 Task: Create new contact,   with mail id: 'Mia.Taylor@Tutanota.com', first name: 'Mia', Last name: 'Taylor', Job Title: Software Engineer, Phone number (202) 555-8901. Change life cycle stage to  'Lead' and lead status to 'New'. Add new company to the associated contact: www.refex.co.in
 and type: Prospect. Logged in from softage.1@softage.net
Action: Mouse moved to (73, 56)
Screenshot: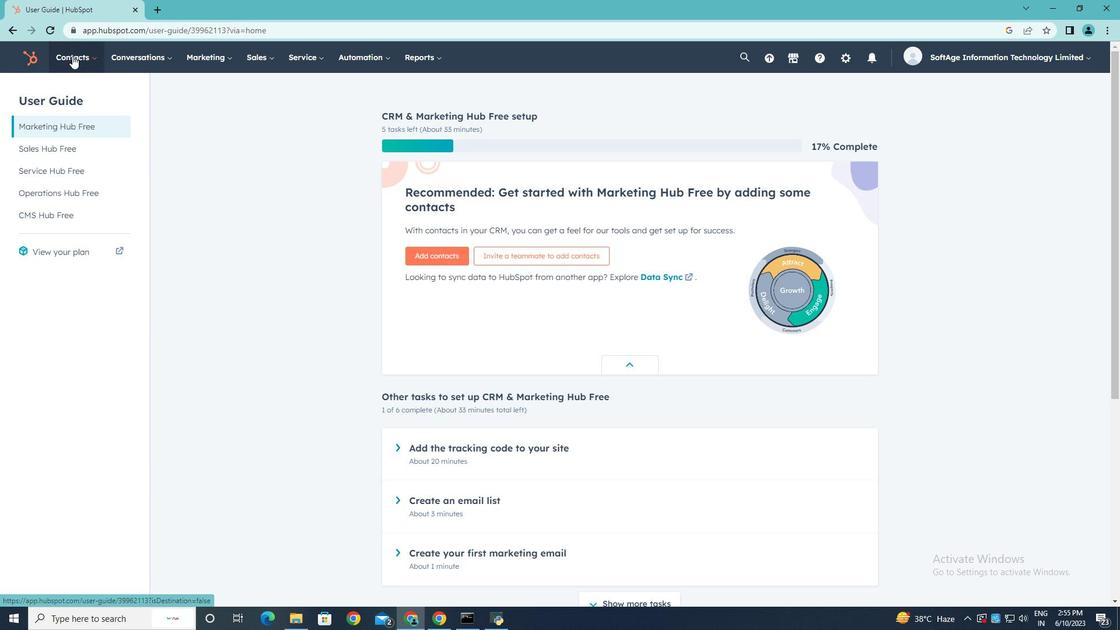 
Action: Mouse pressed left at (73, 56)
Screenshot: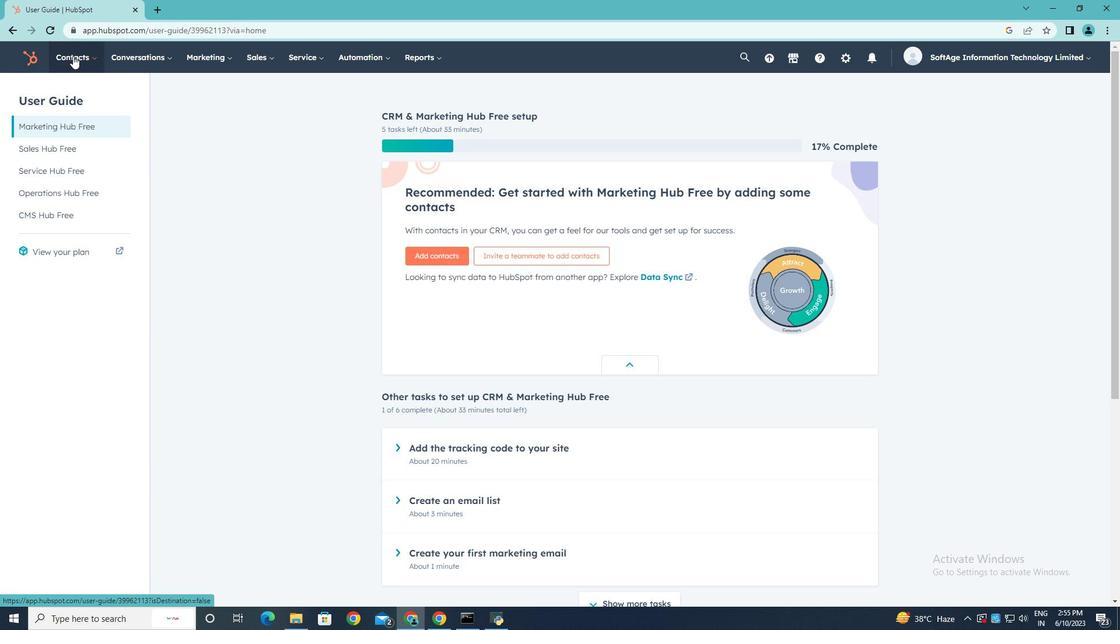 
Action: Mouse moved to (88, 89)
Screenshot: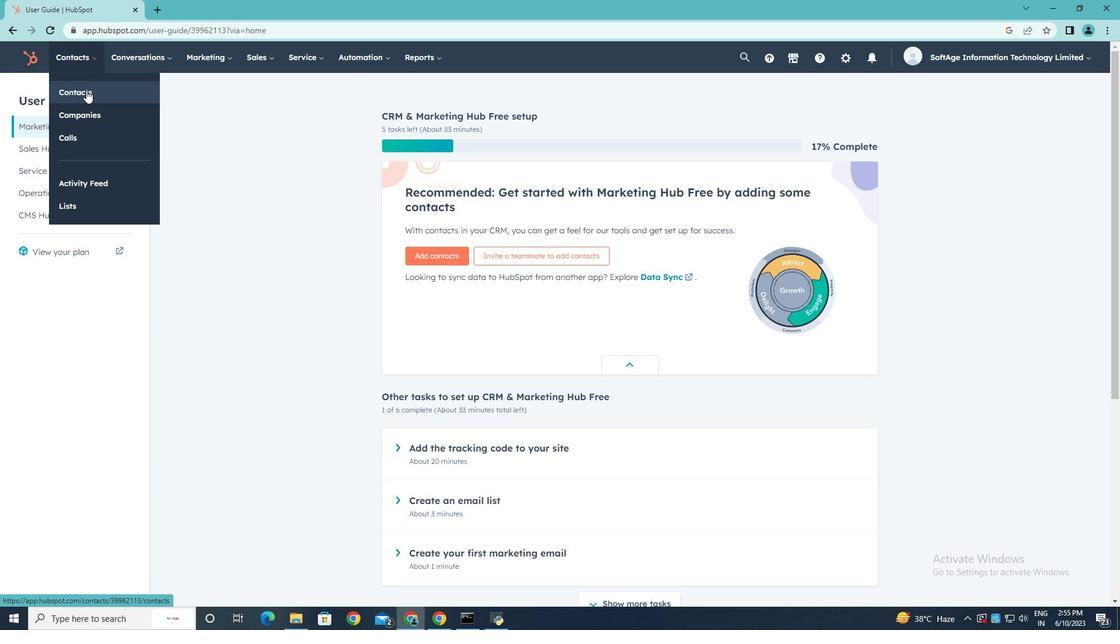 
Action: Mouse pressed left at (88, 89)
Screenshot: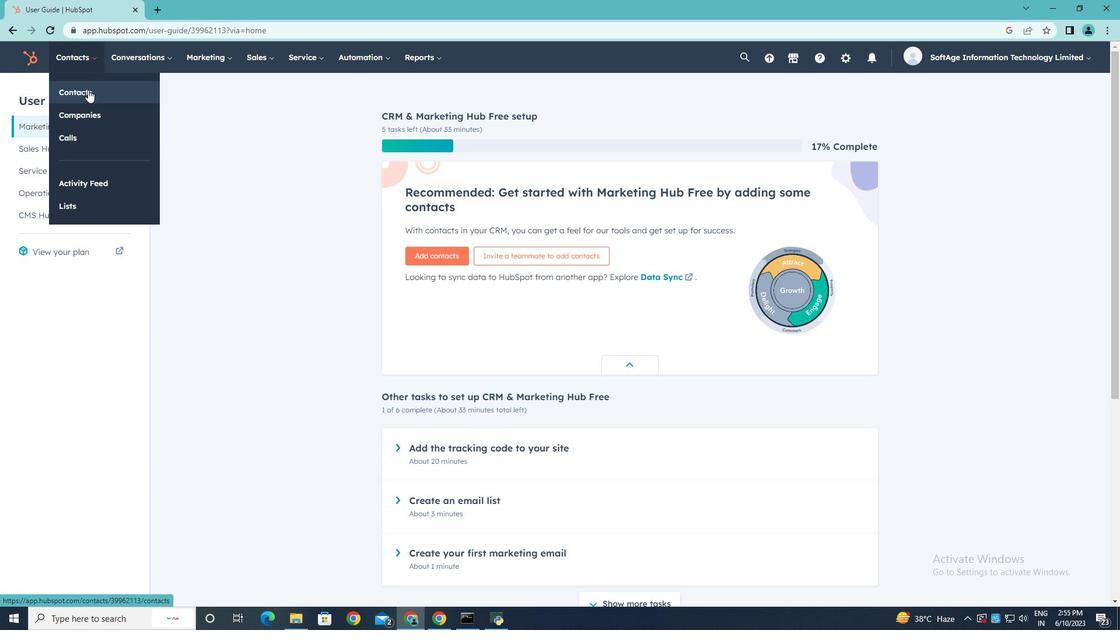 
Action: Mouse moved to (1054, 98)
Screenshot: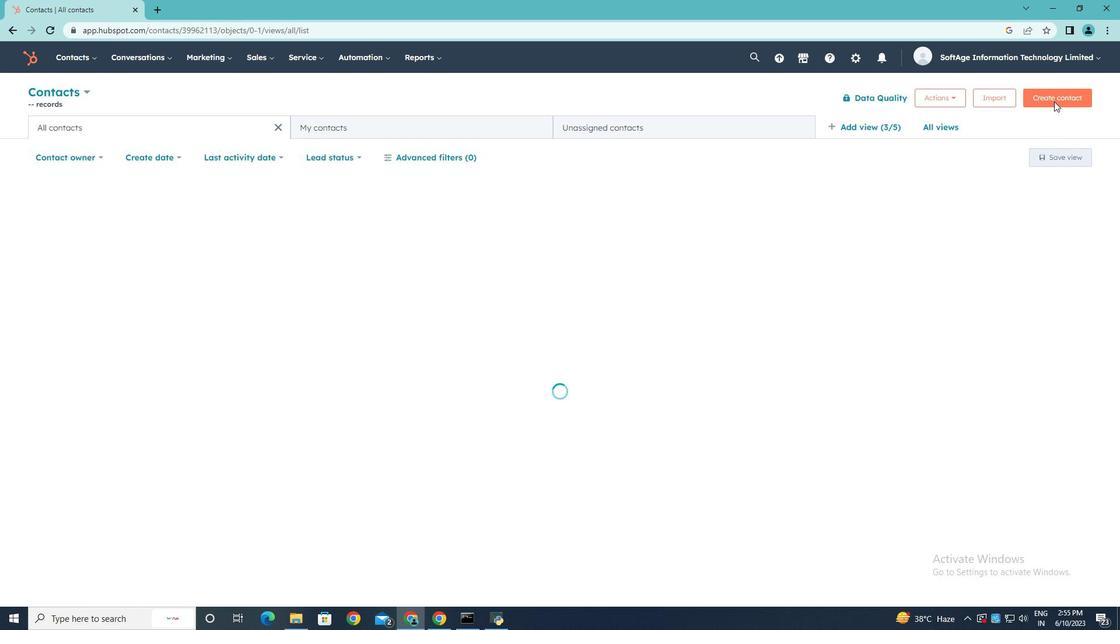 
Action: Mouse pressed left at (1054, 98)
Screenshot: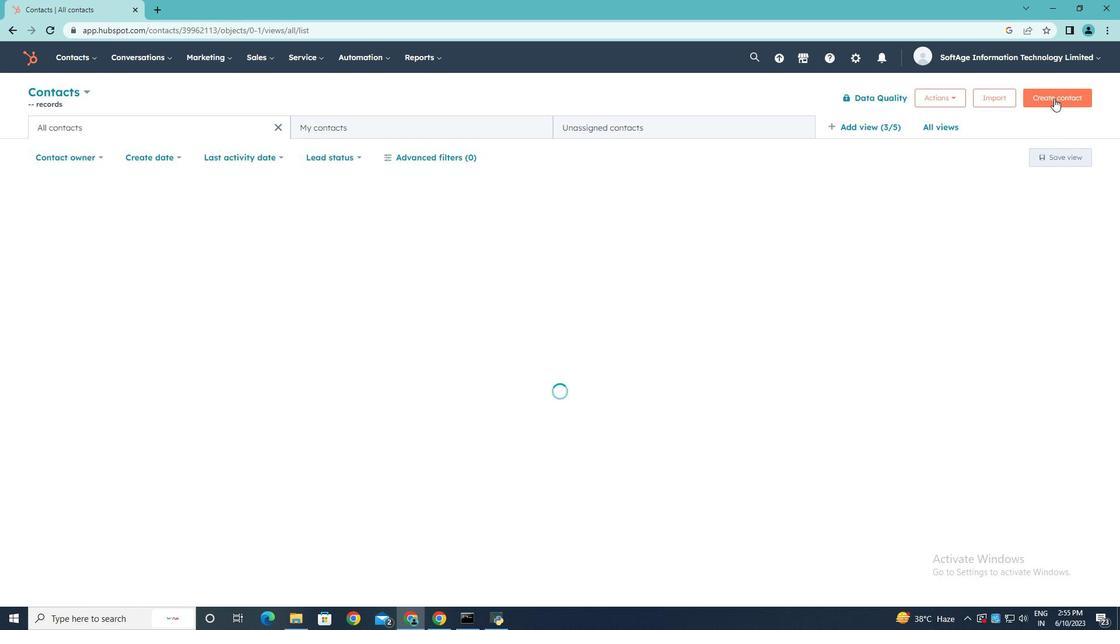 
Action: Mouse moved to (841, 150)
Screenshot: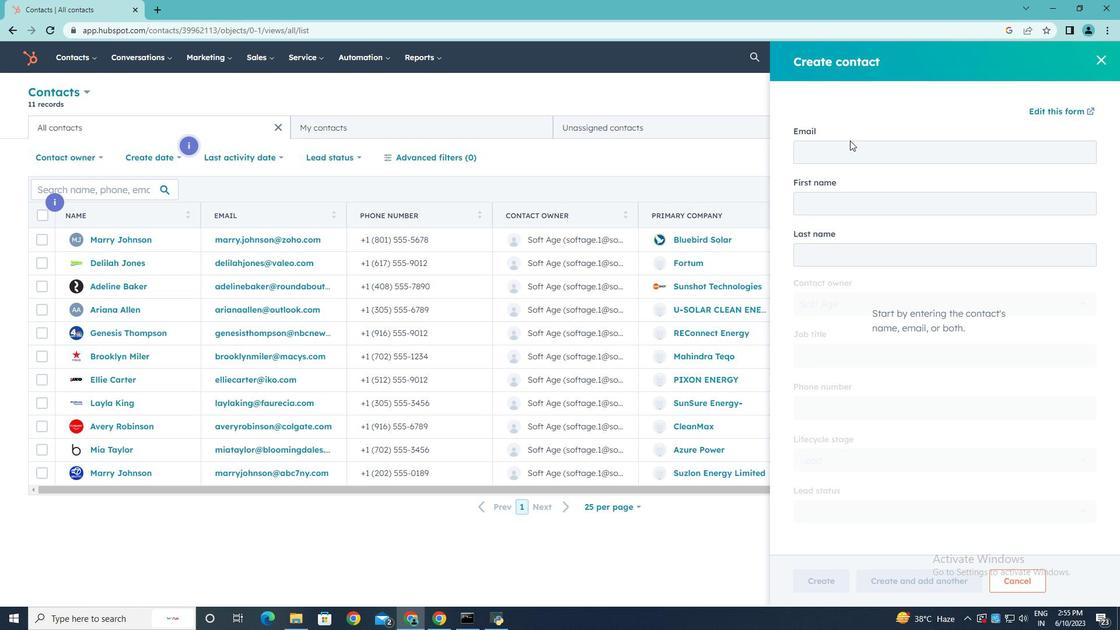 
Action: Mouse pressed left at (841, 150)
Screenshot: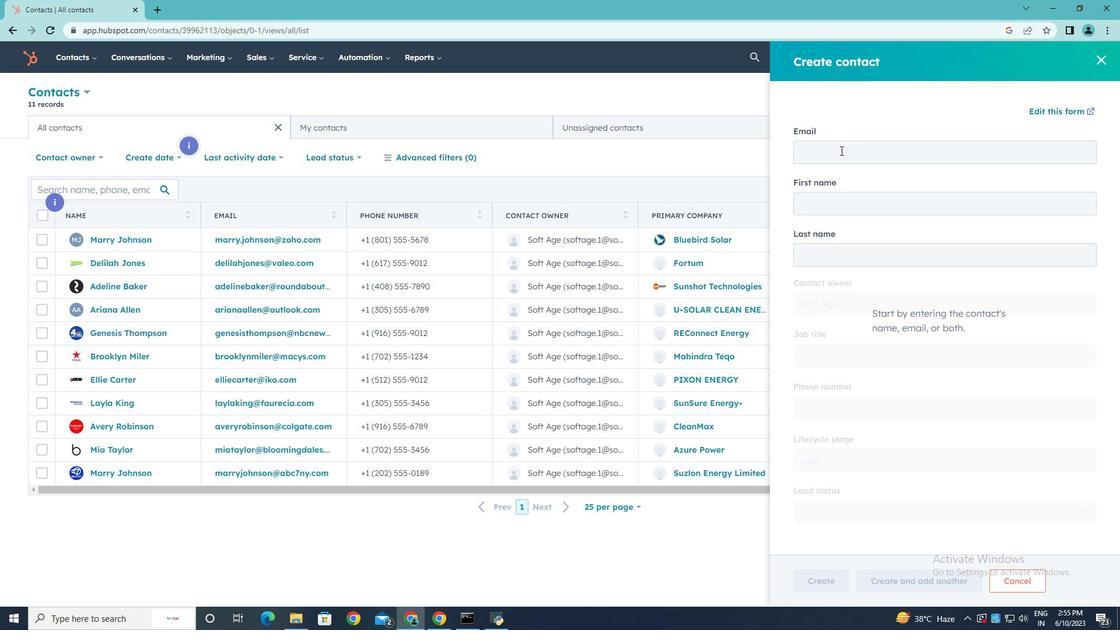 
Action: Key pressed <Key.shift>Mia<Key.backspace>a.<Key.shift>Taylor<Key.shift><Key.shift><Key.shift><Key.shift><Key.shift><Key.shift>@<Key.shift>Tur<Key.backspace>tanota.com
Screenshot: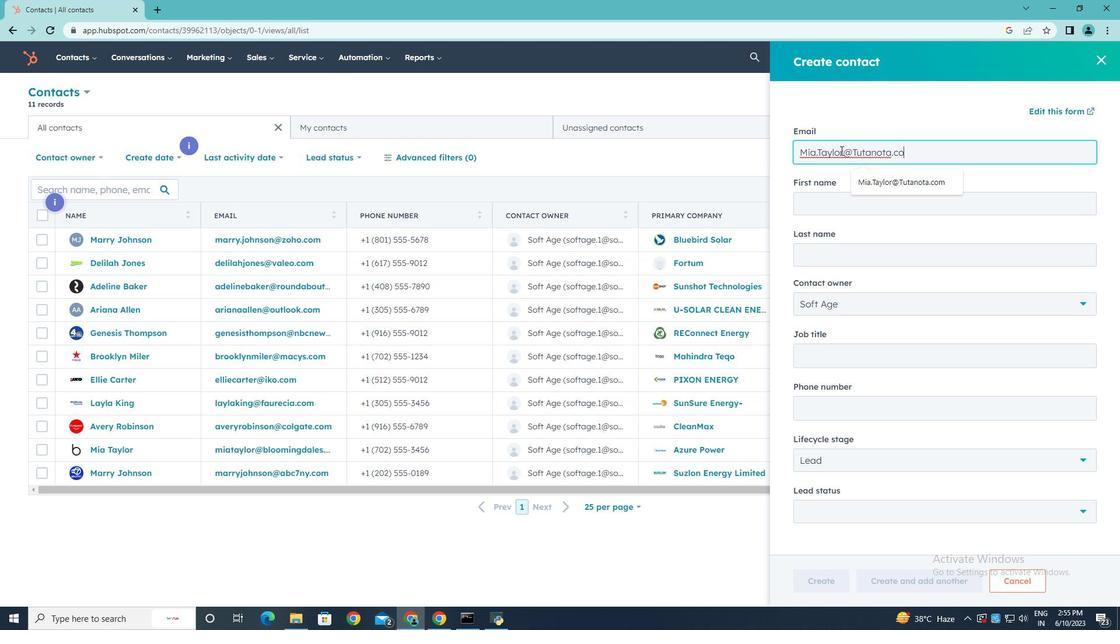 
Action: Mouse moved to (824, 197)
Screenshot: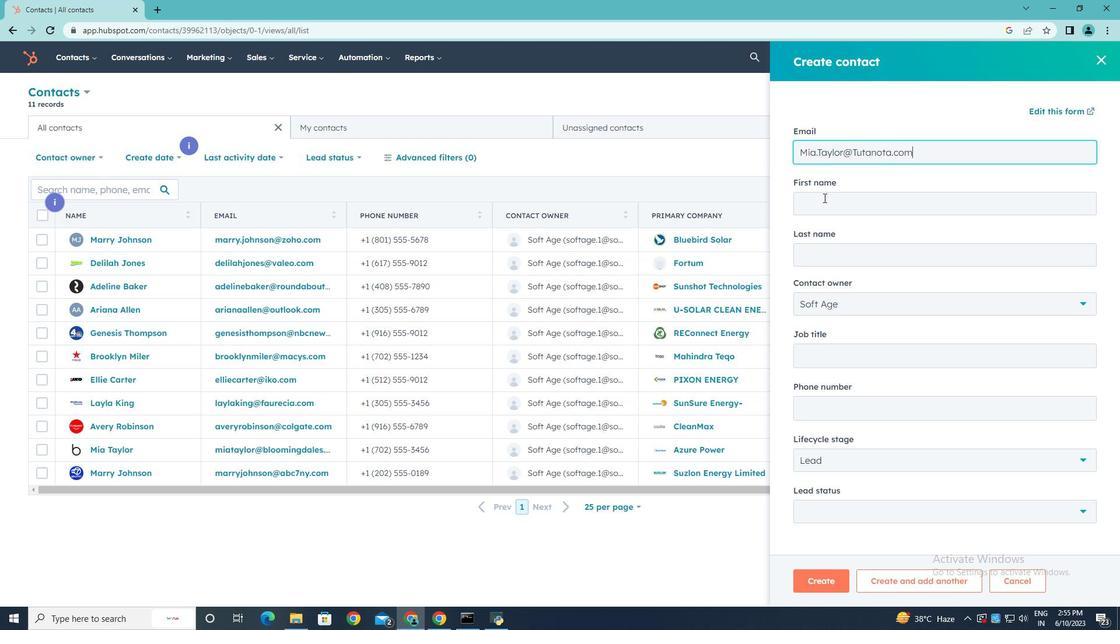 
Action: Mouse pressed left at (824, 197)
Screenshot: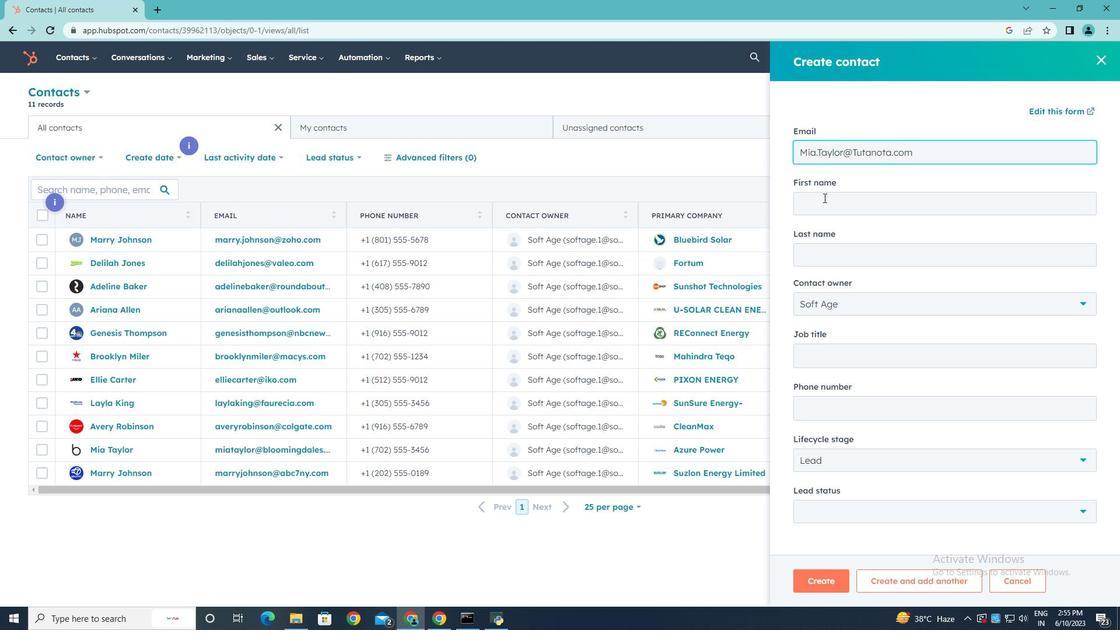 
Action: Key pressed <Key.shift><Key.shift>Mia
Screenshot: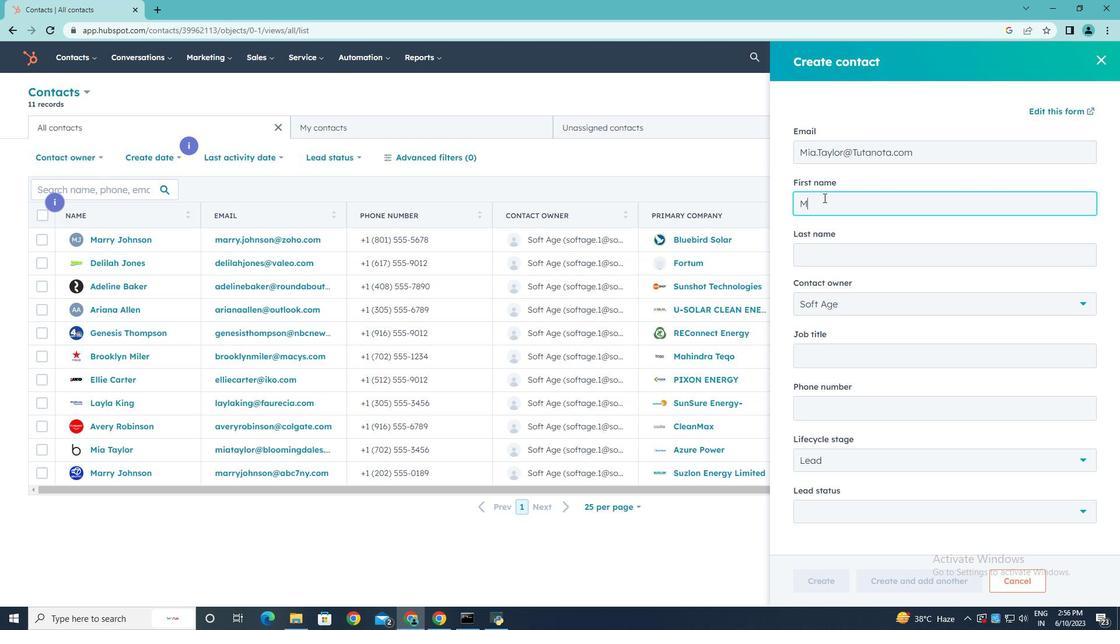 
Action: Mouse moved to (817, 251)
Screenshot: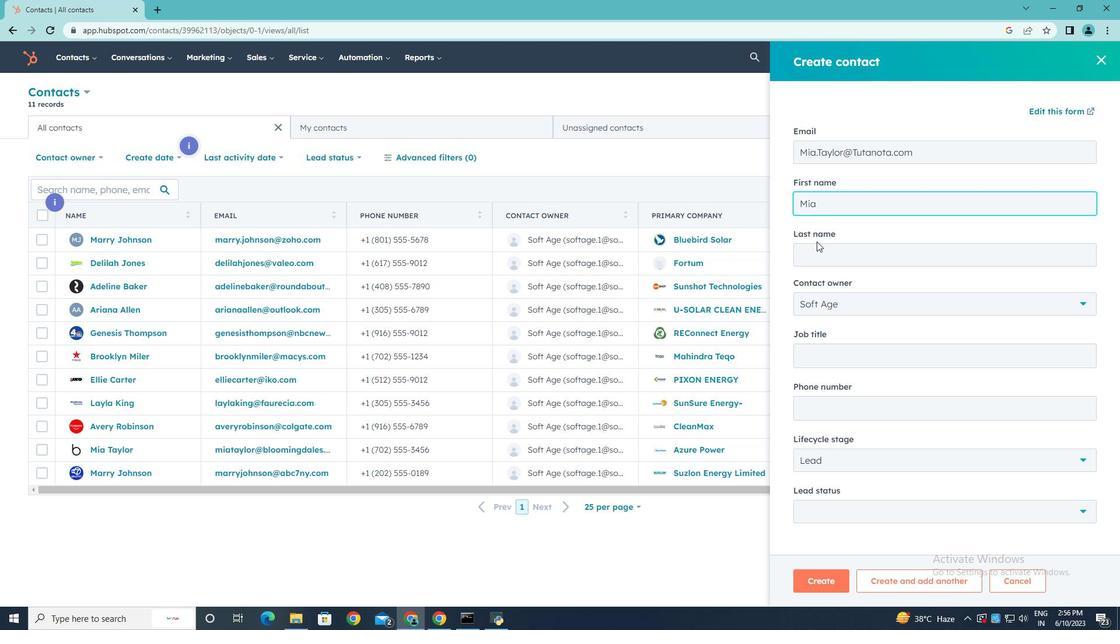 
Action: Mouse pressed left at (817, 251)
Screenshot: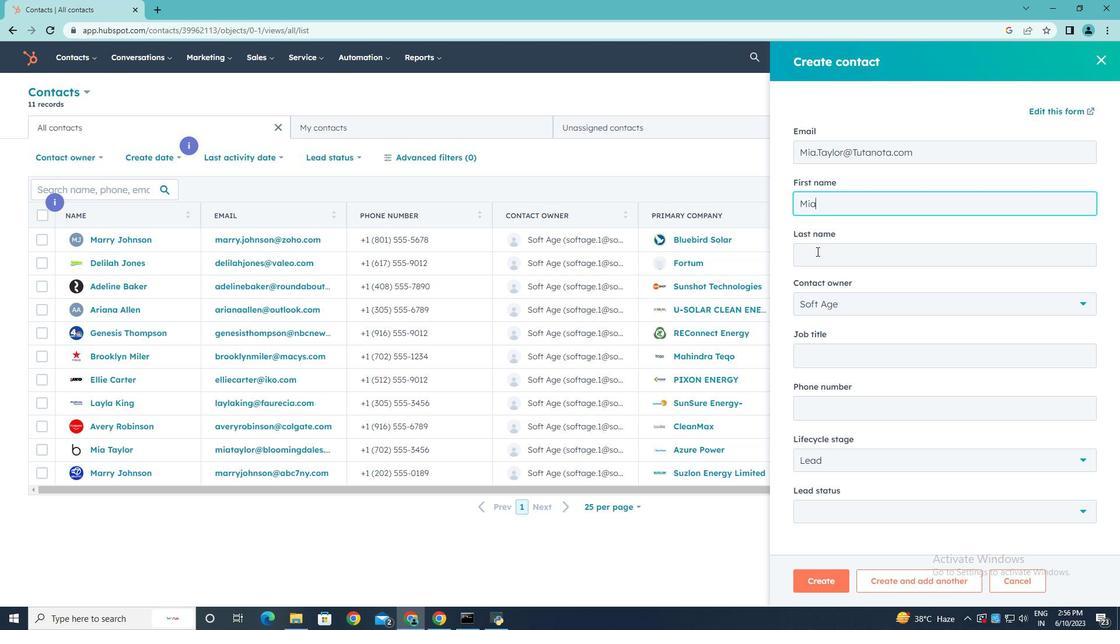 
Action: Key pressed <Key.shift>Taylor
Screenshot: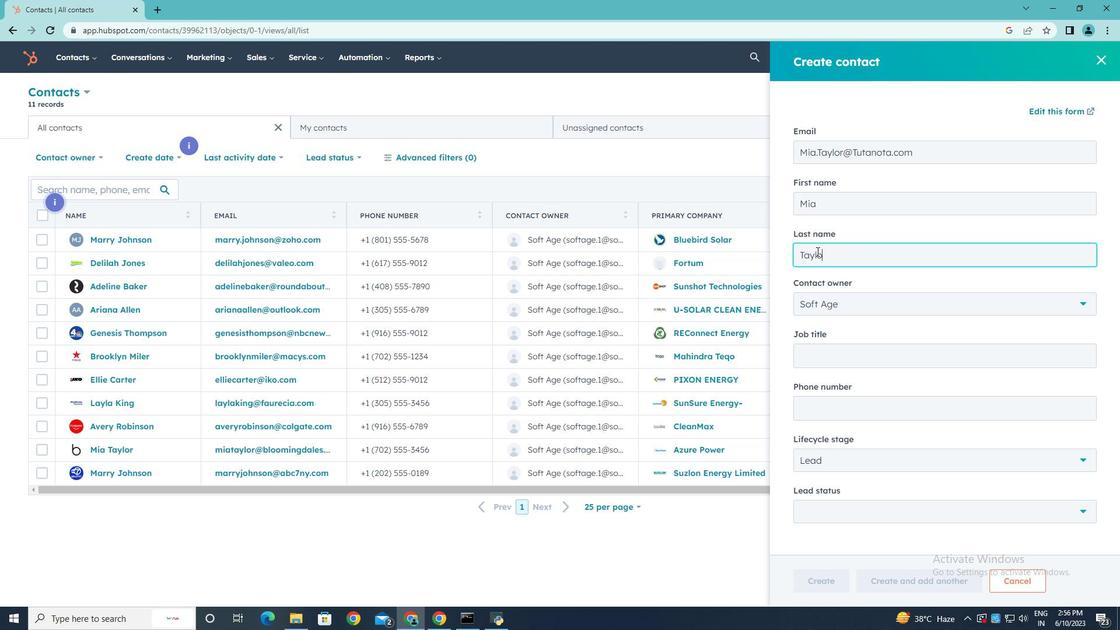 
Action: Mouse moved to (836, 355)
Screenshot: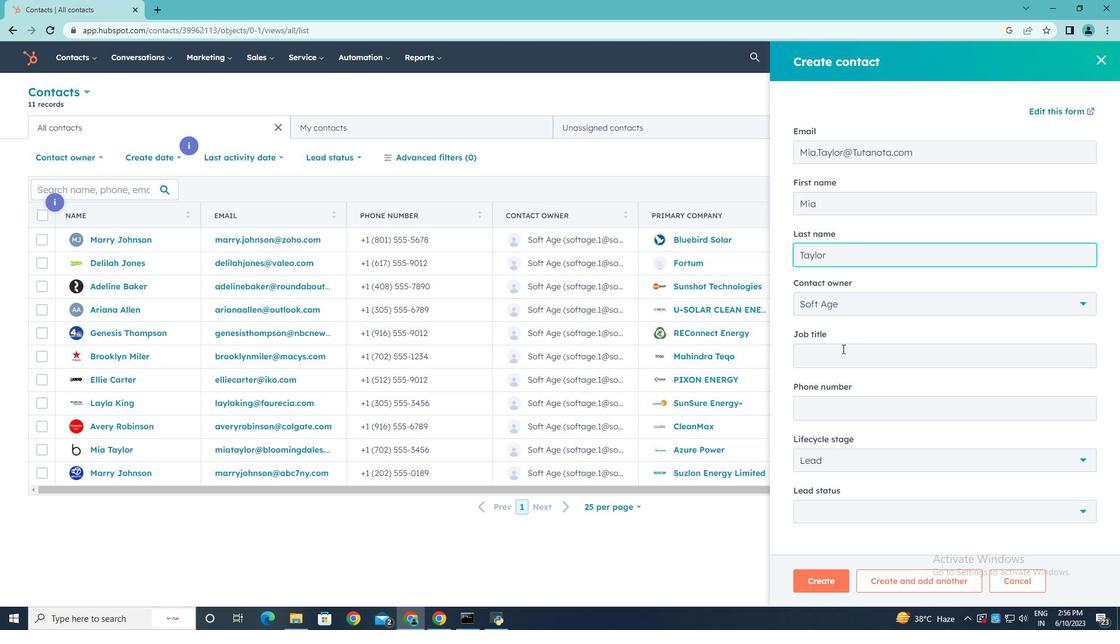 
Action: Mouse pressed left at (836, 355)
Screenshot: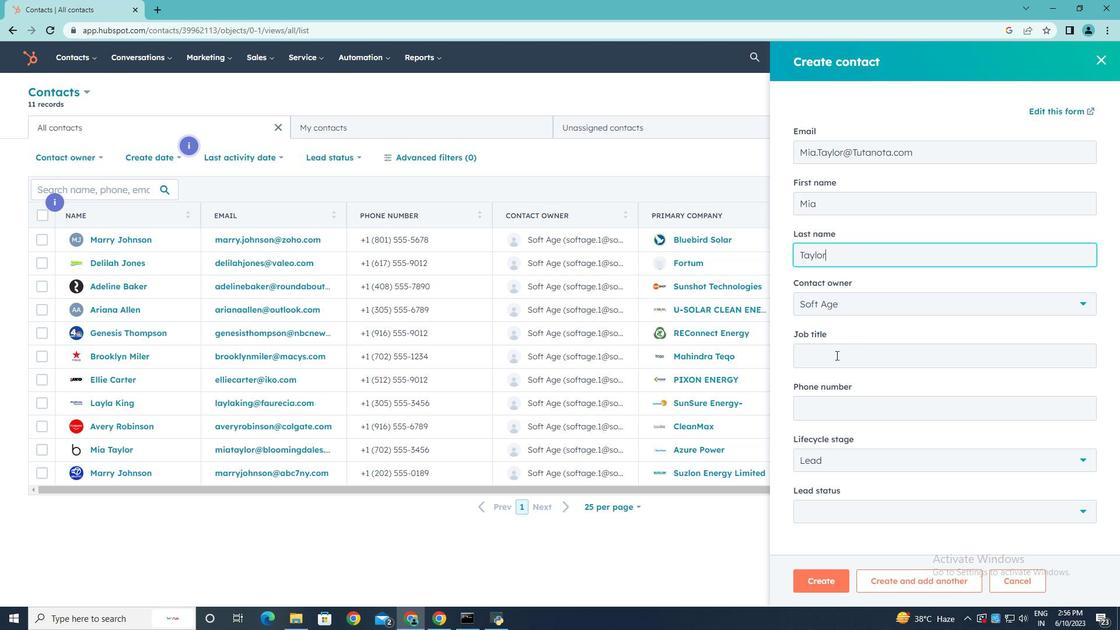 
Action: Key pressed <Key.shift>Software<Key.space><Key.shift>Engineer
Screenshot: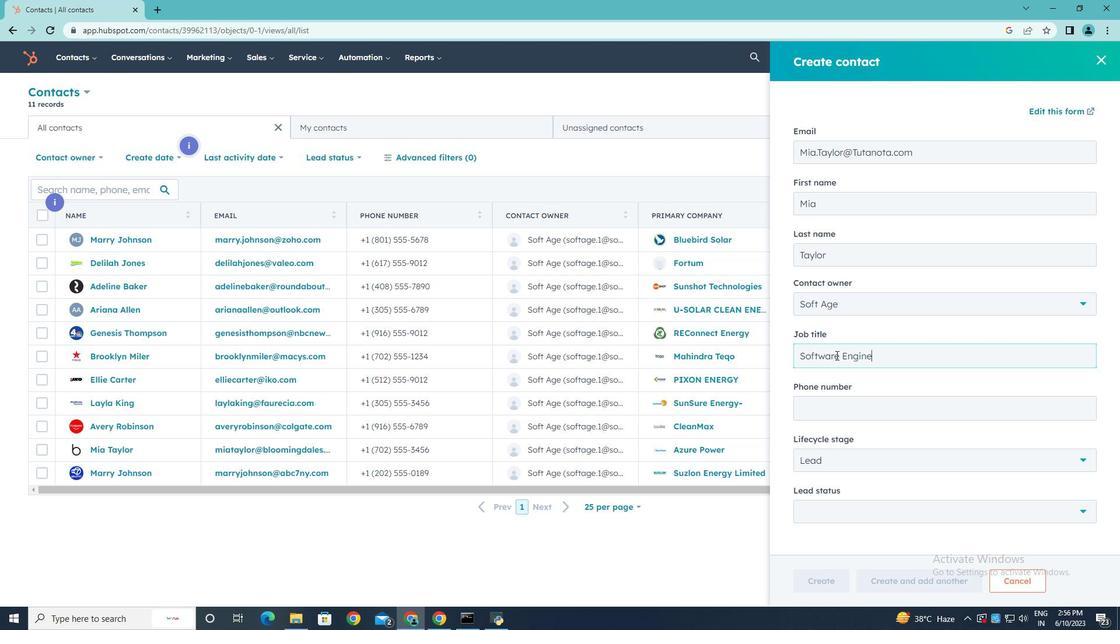
Action: Mouse moved to (976, 410)
Screenshot: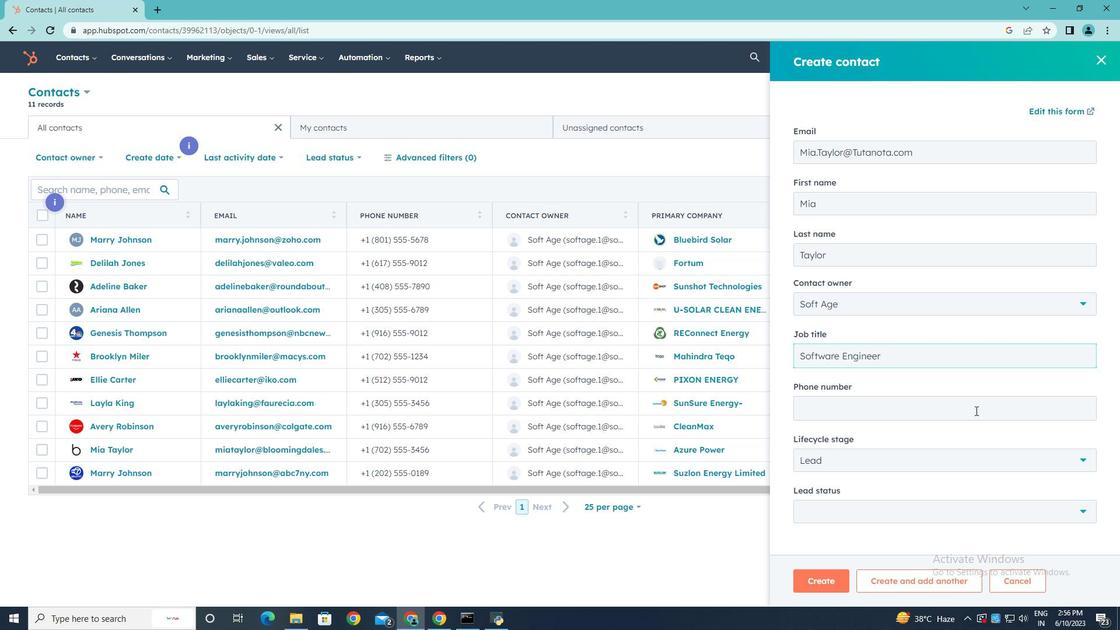 
Action: Mouse pressed left at (976, 410)
Screenshot: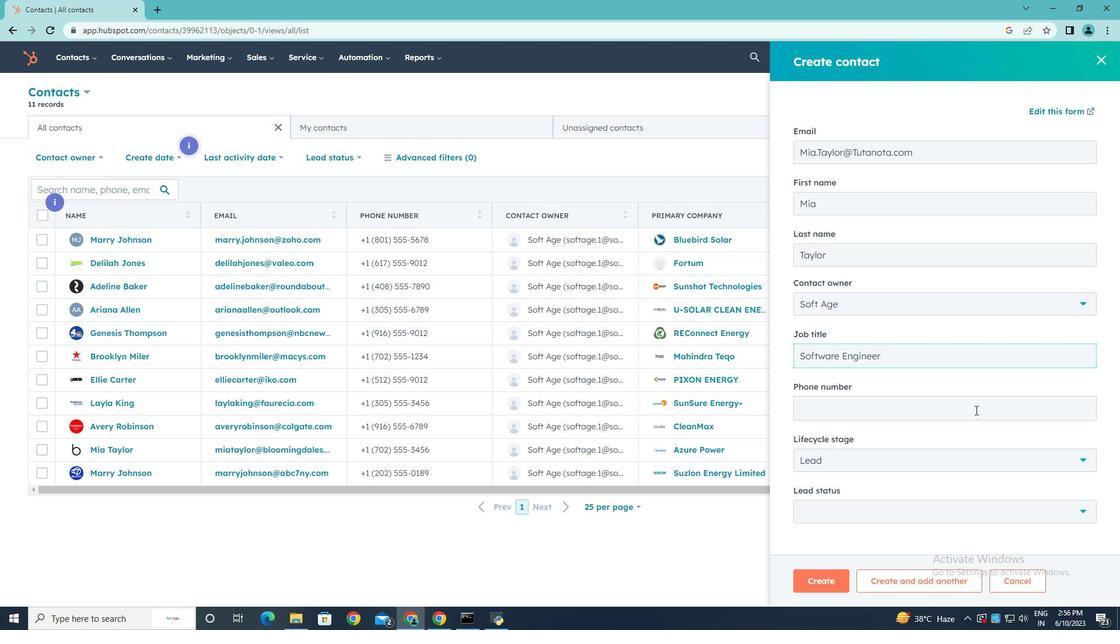 
Action: Key pressed 2025558901
Screenshot: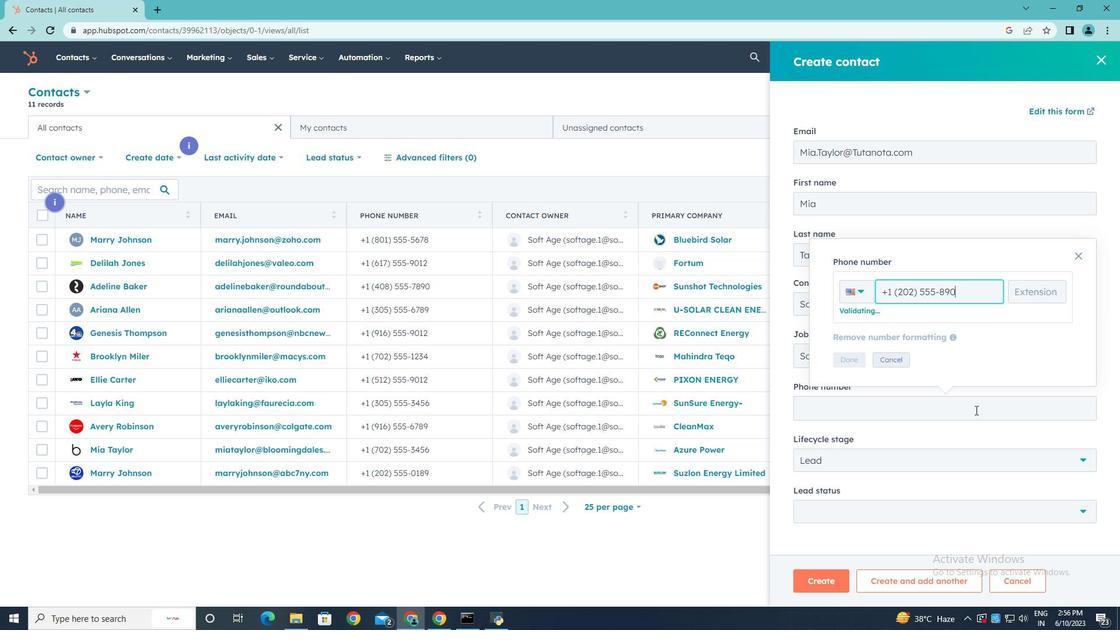
Action: Mouse moved to (848, 361)
Screenshot: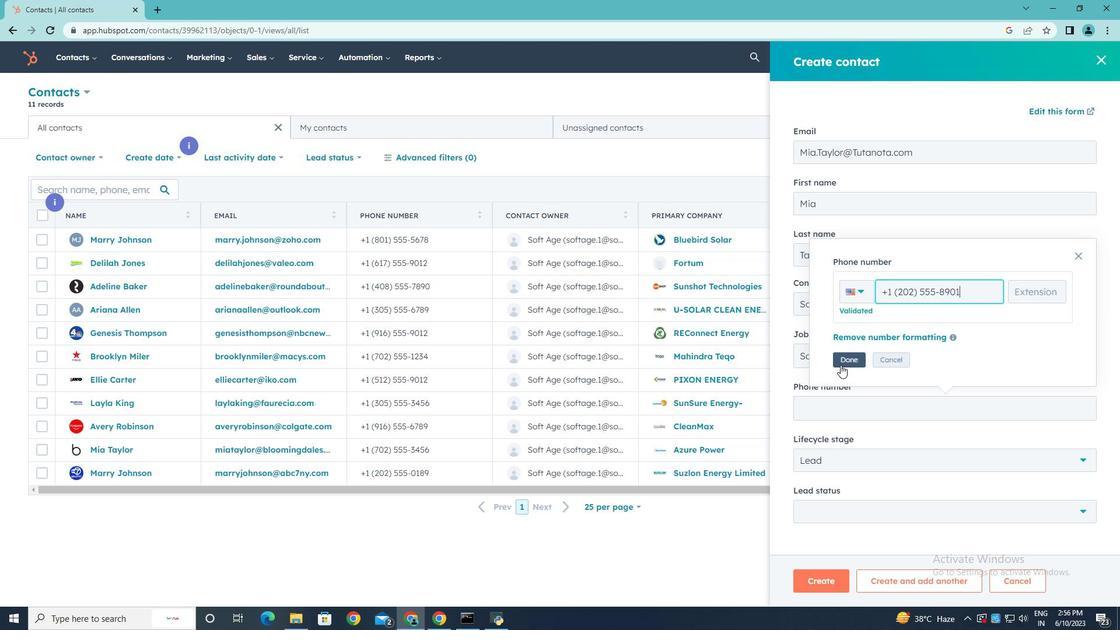 
Action: Mouse pressed left at (848, 361)
Screenshot: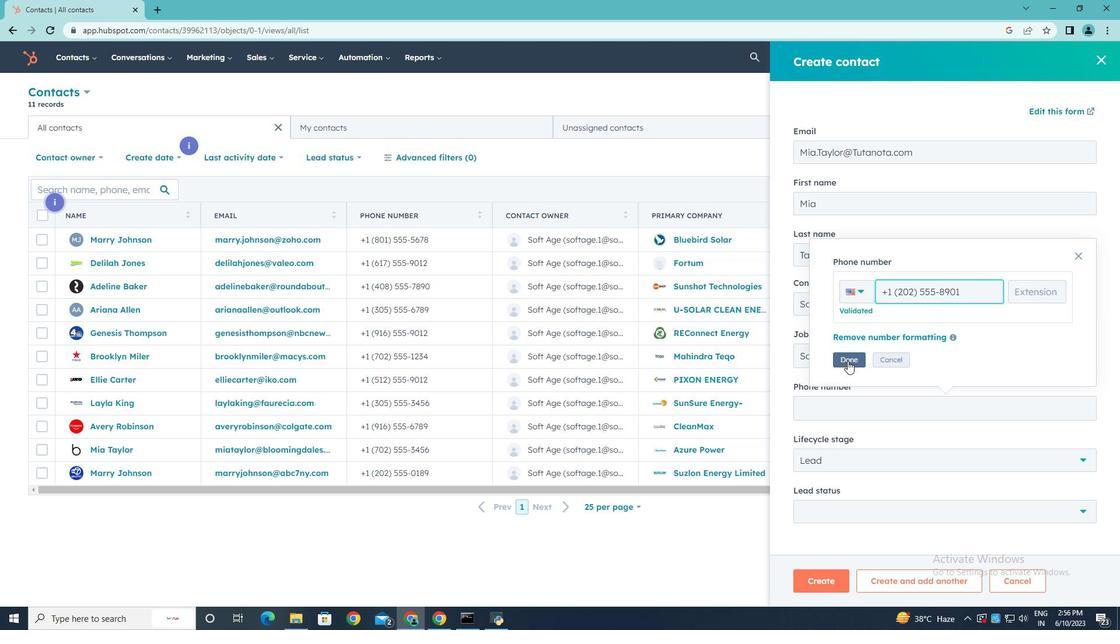 
Action: Mouse moved to (1011, 455)
Screenshot: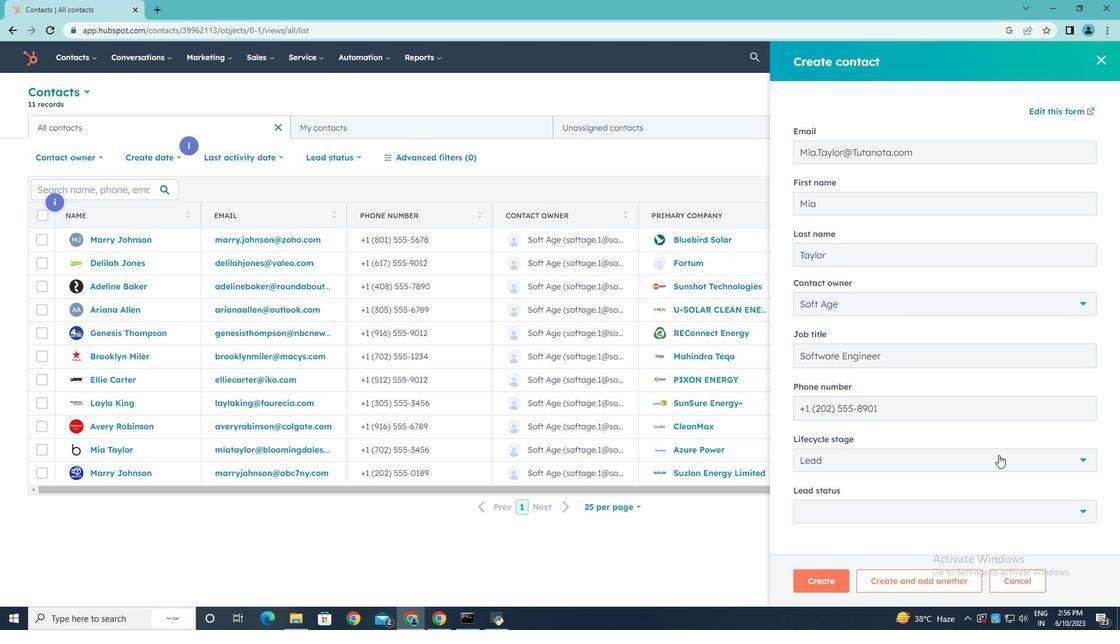 
Action: Mouse pressed left at (1011, 455)
Screenshot: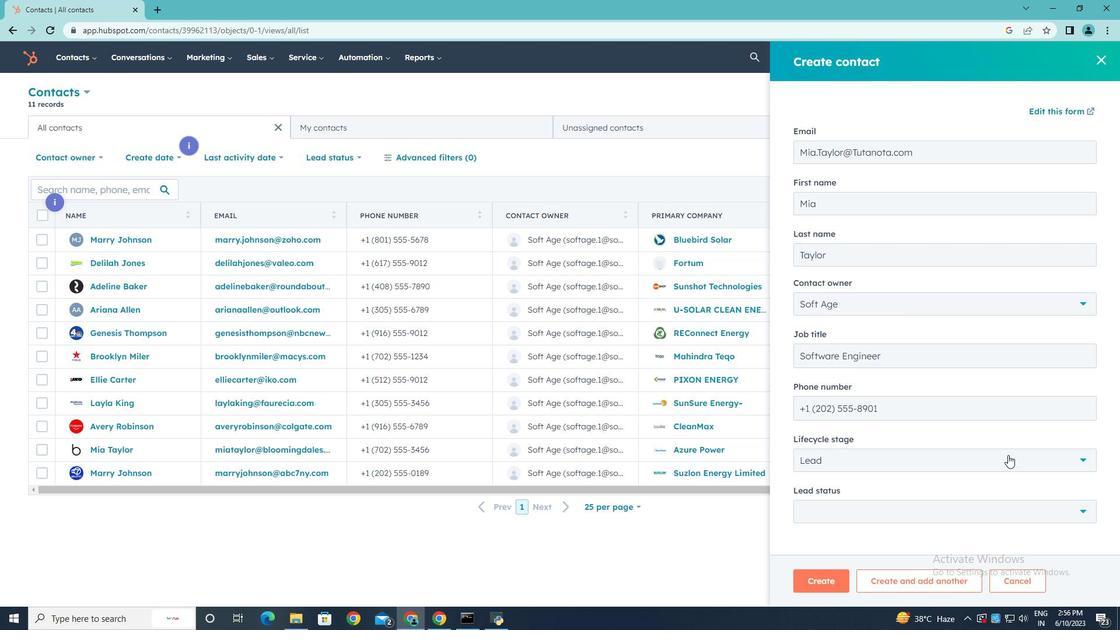 
Action: Mouse moved to (845, 347)
Screenshot: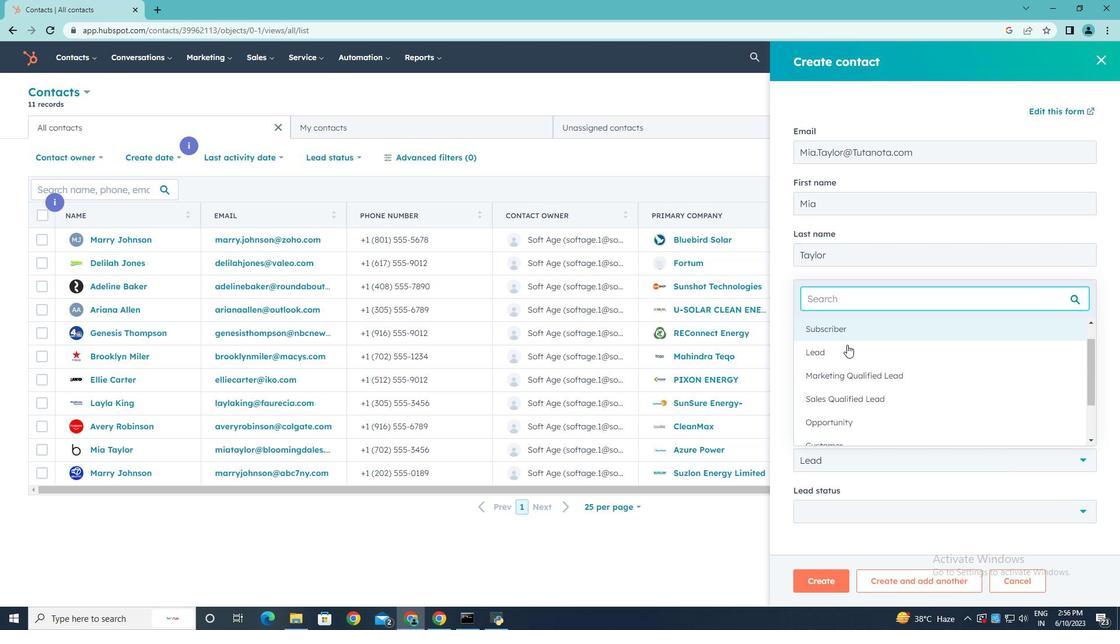 
Action: Mouse pressed left at (845, 347)
Screenshot: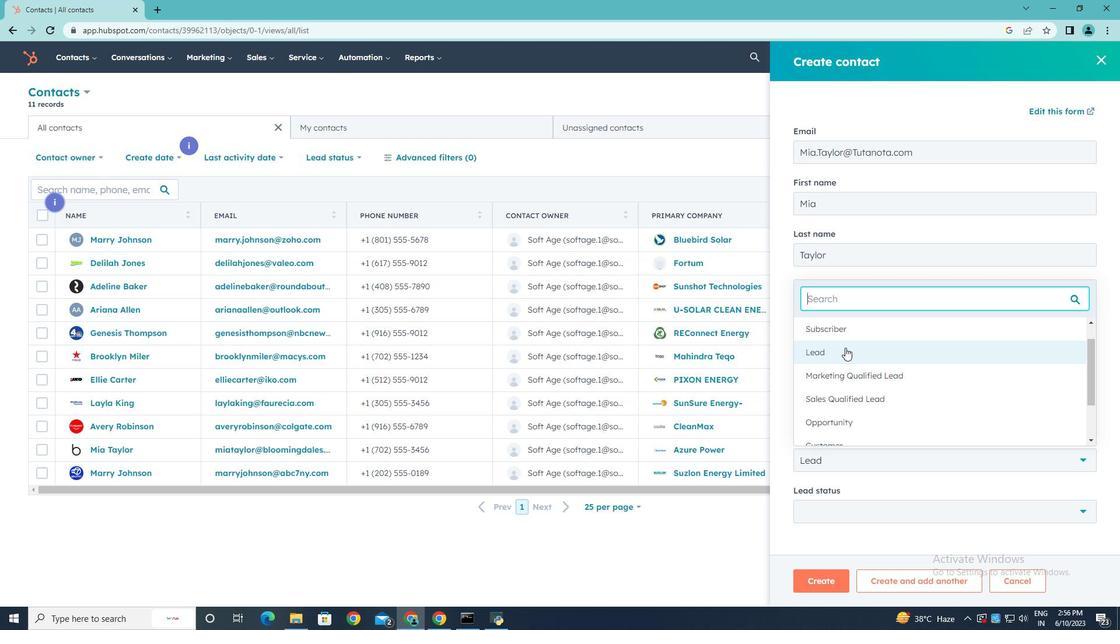 
Action: Mouse moved to (1031, 509)
Screenshot: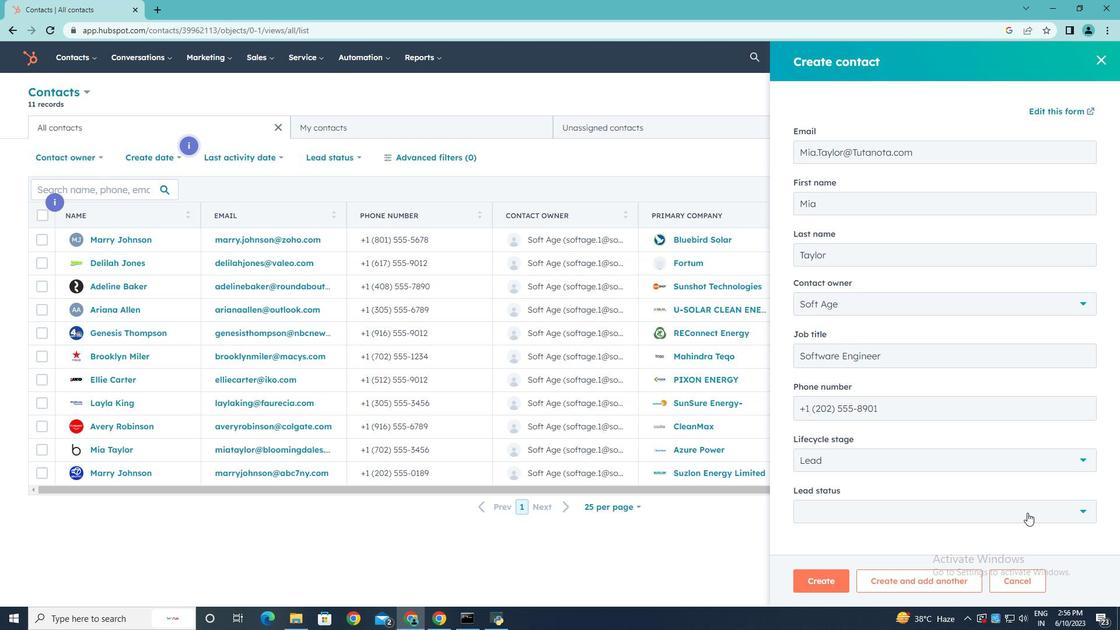 
Action: Mouse pressed left at (1031, 509)
Screenshot: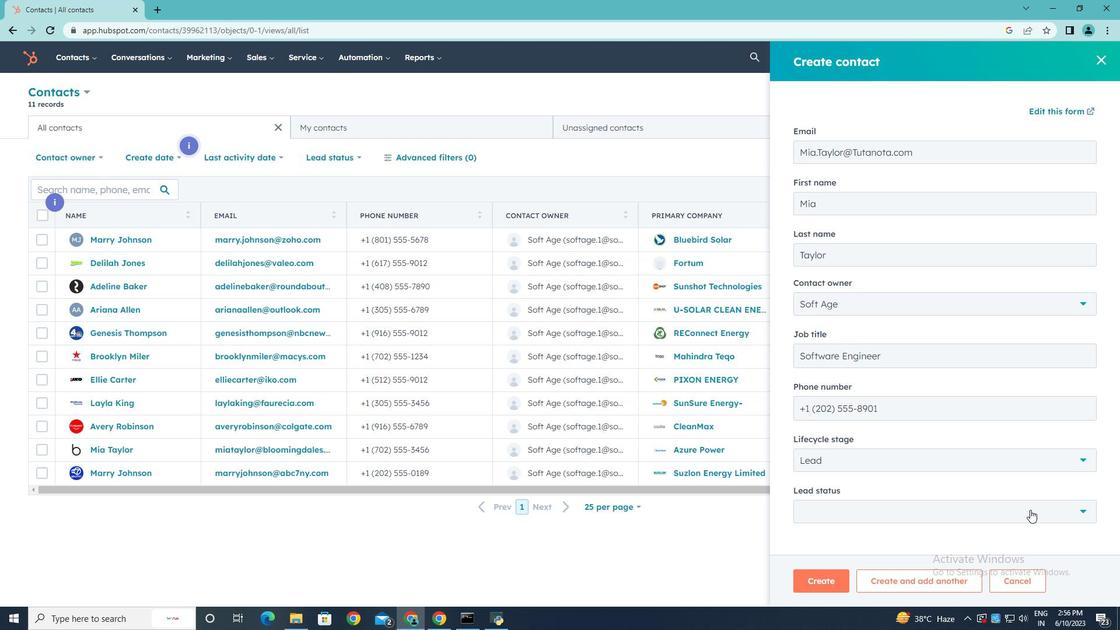 
Action: Mouse moved to (863, 411)
Screenshot: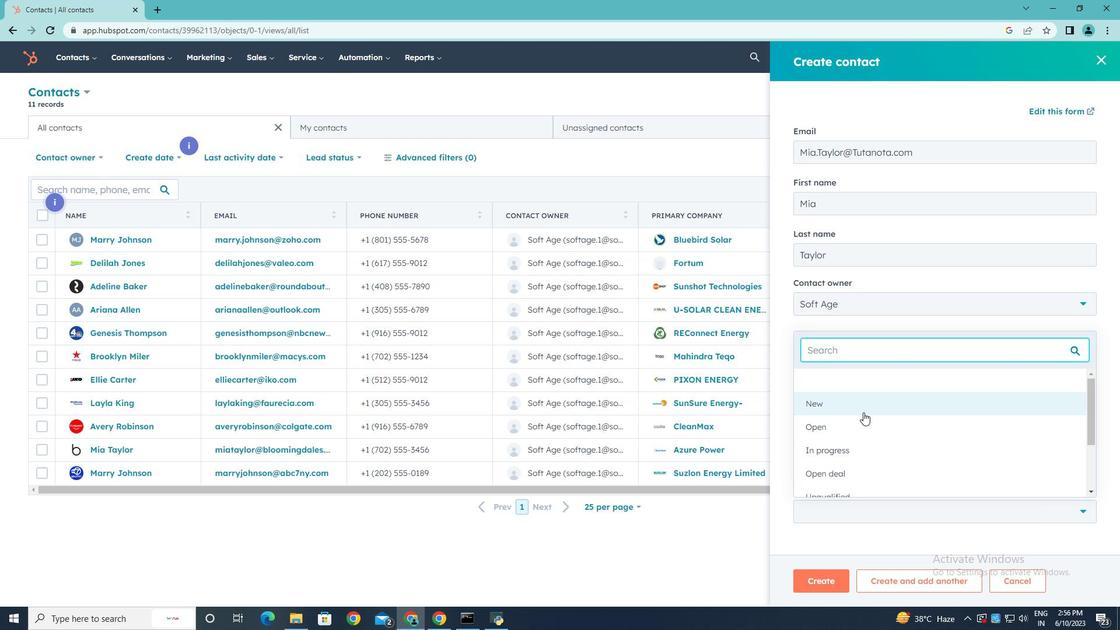 
Action: Mouse pressed left at (863, 411)
Screenshot: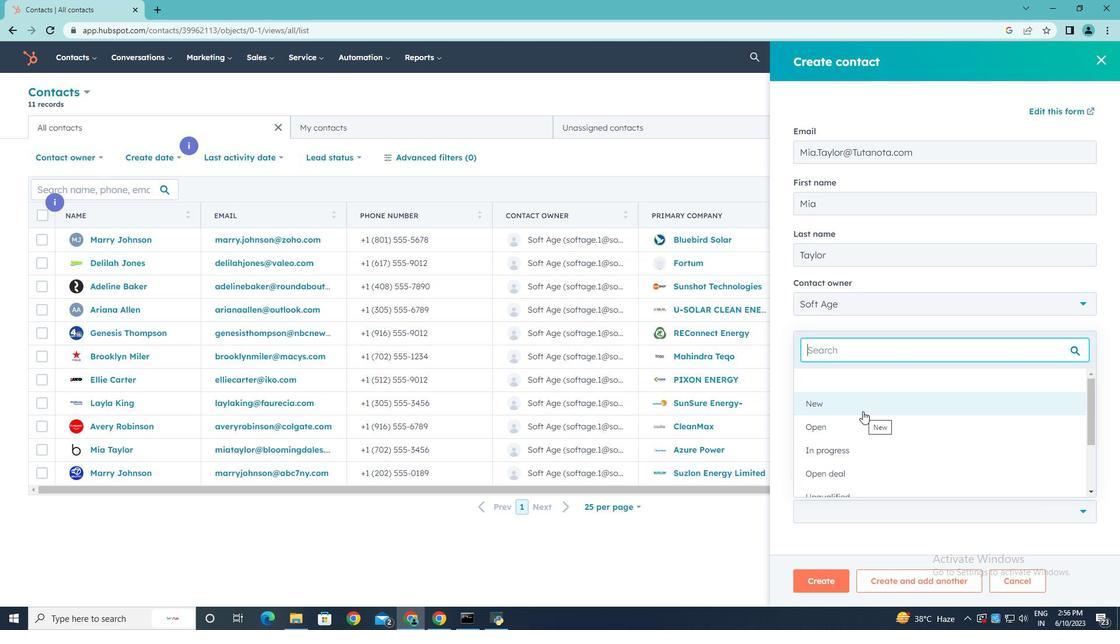 
Action: Mouse moved to (852, 484)
Screenshot: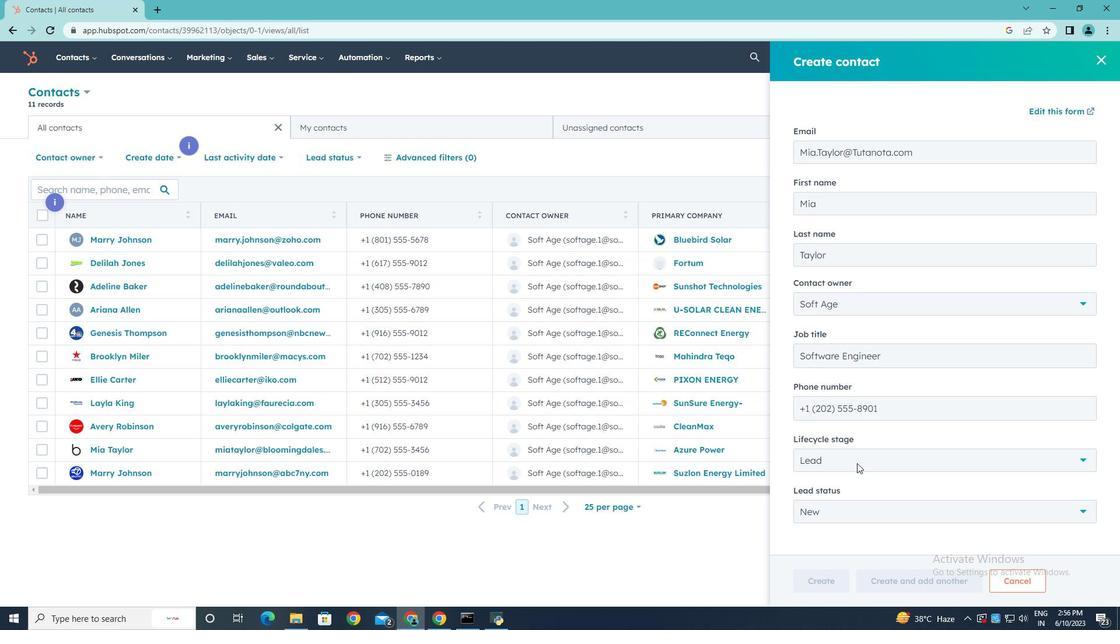 
Action: Mouse scrolled (852, 483) with delta (0, 0)
Screenshot: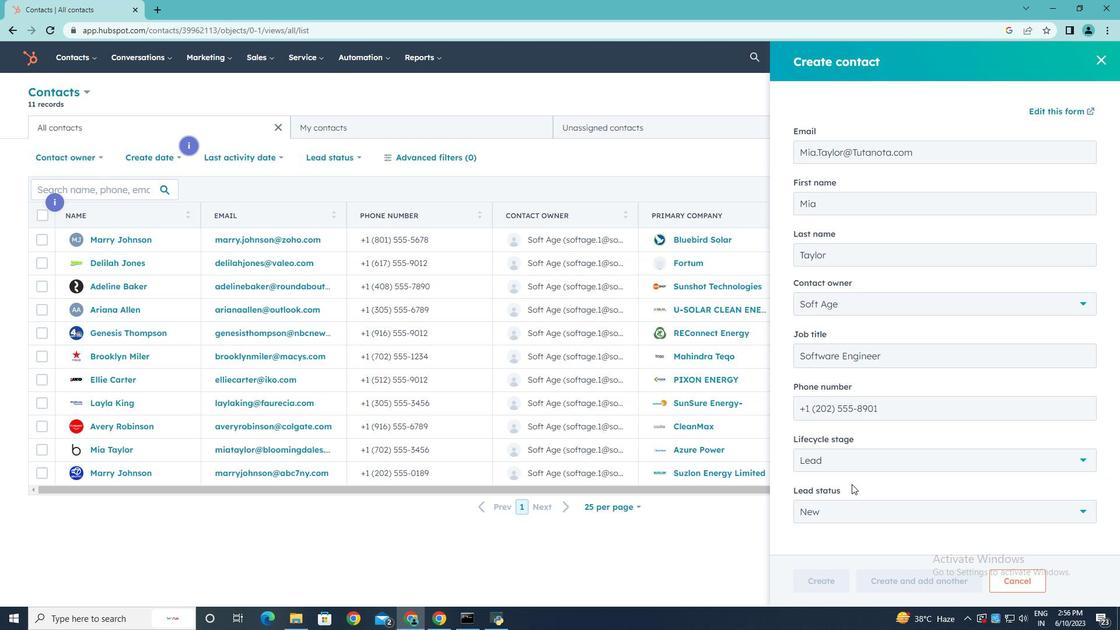 
Action: Mouse scrolled (852, 483) with delta (0, 0)
Screenshot: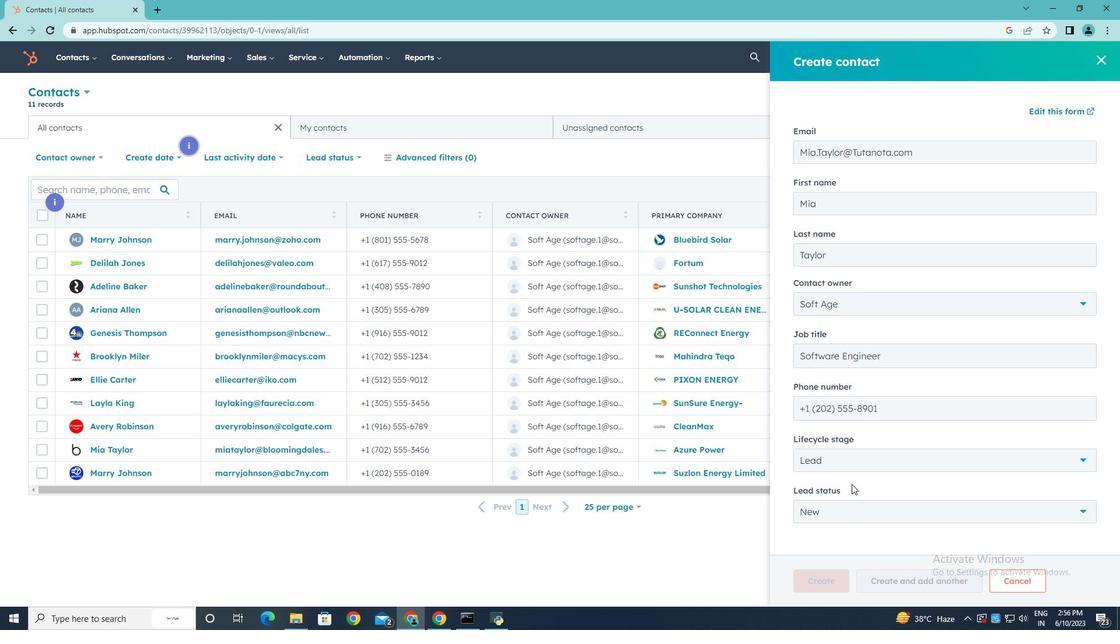 
Action: Mouse scrolled (852, 483) with delta (0, 0)
Screenshot: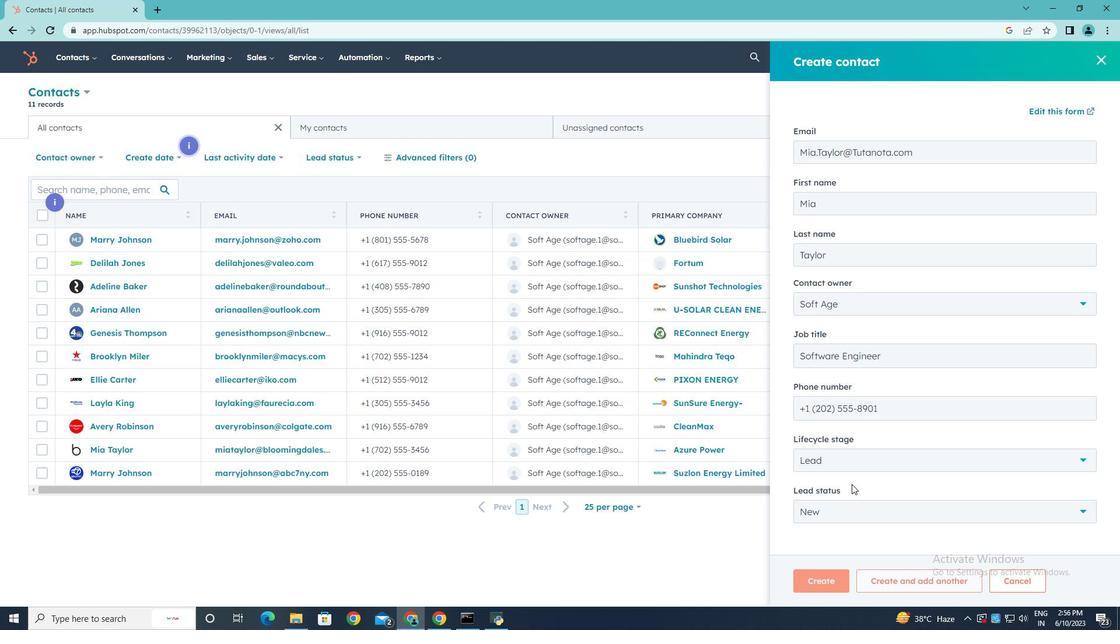 
Action: Mouse moved to (826, 584)
Screenshot: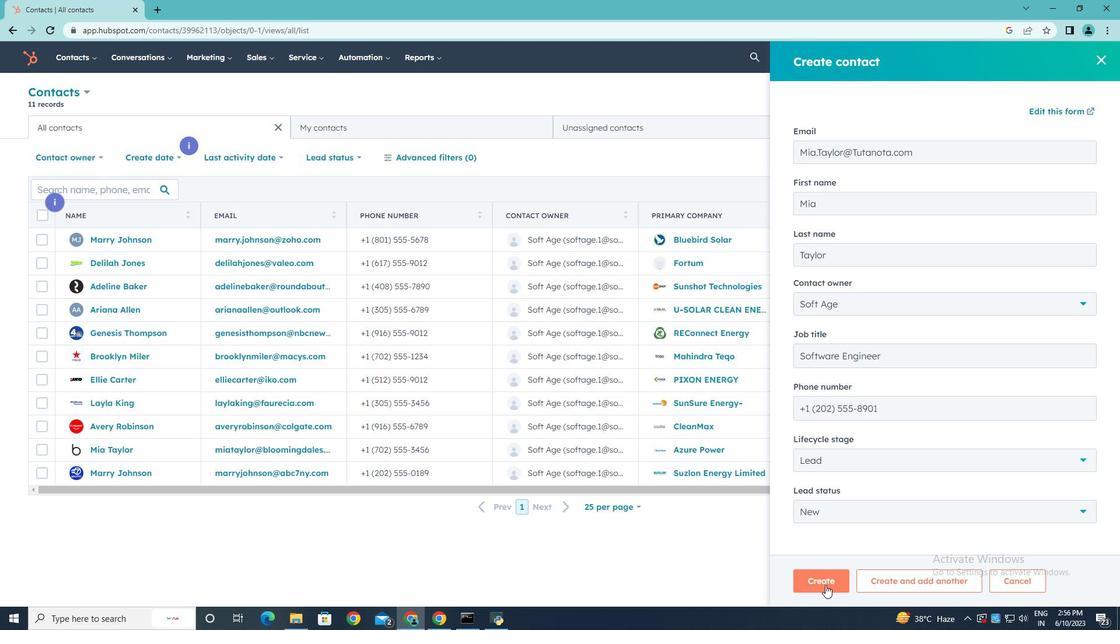 
Action: Mouse pressed left at (826, 584)
Screenshot: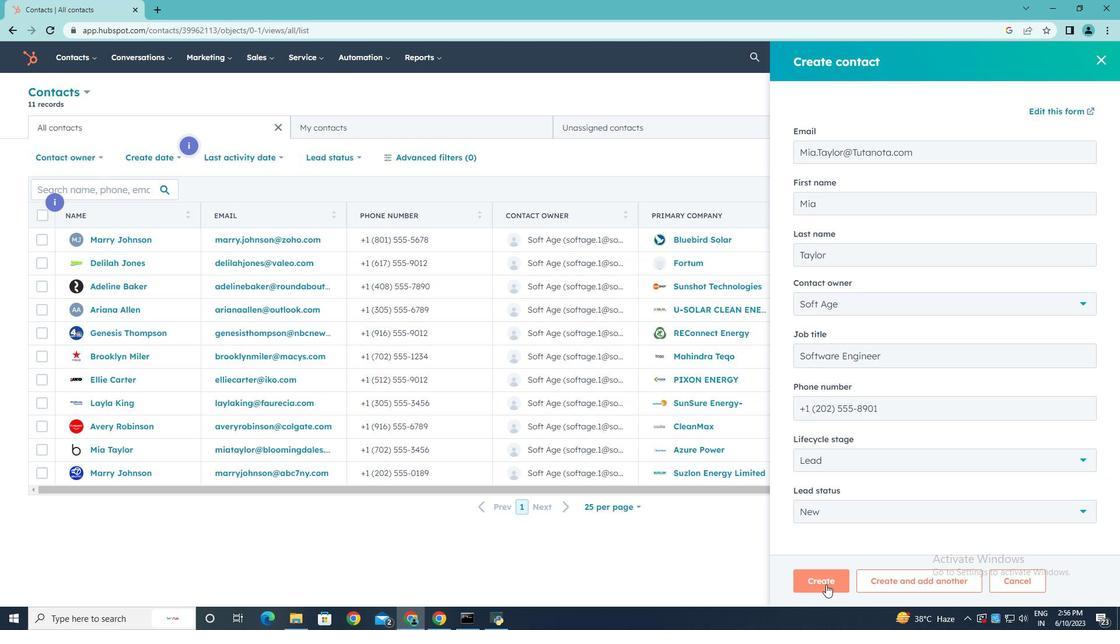 
Action: Mouse moved to (784, 373)
Screenshot: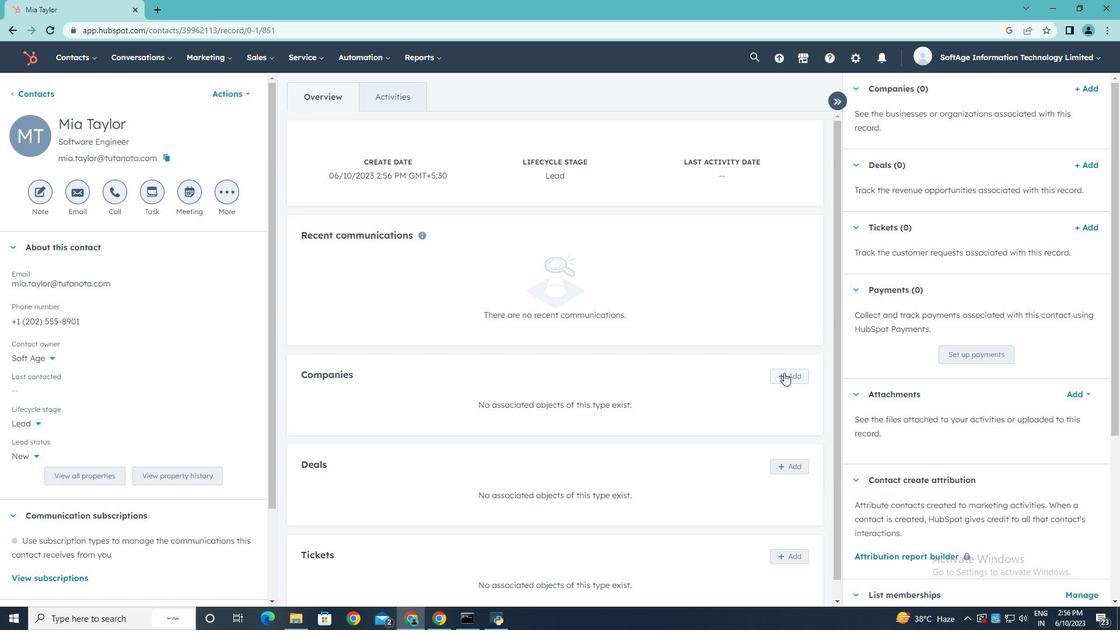 
Action: Mouse pressed left at (784, 373)
Screenshot: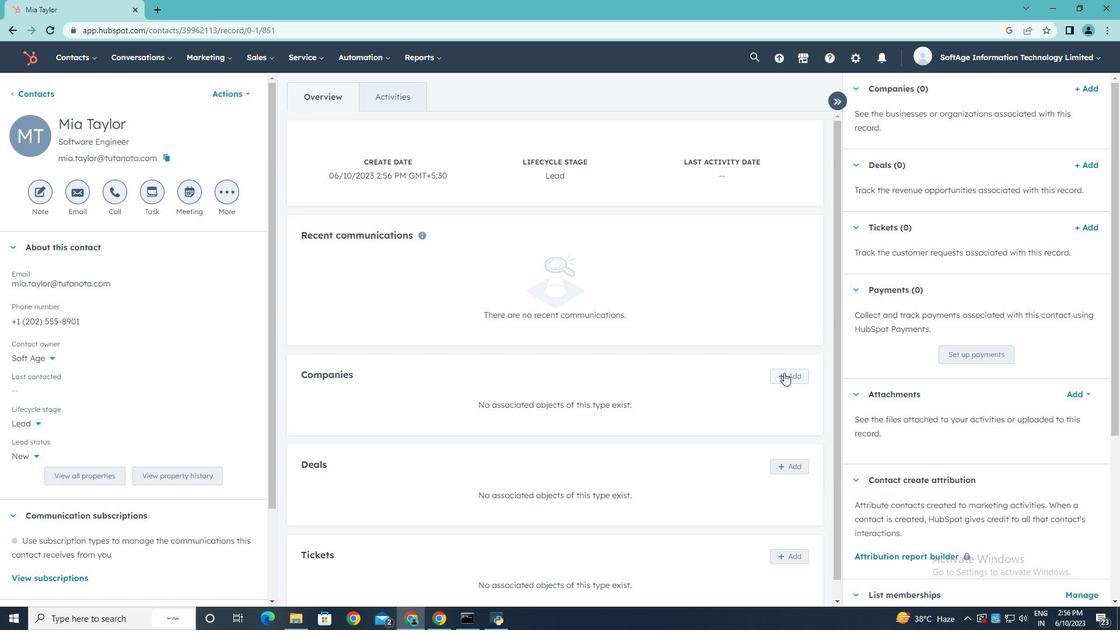 
Action: Mouse moved to (885, 116)
Screenshot: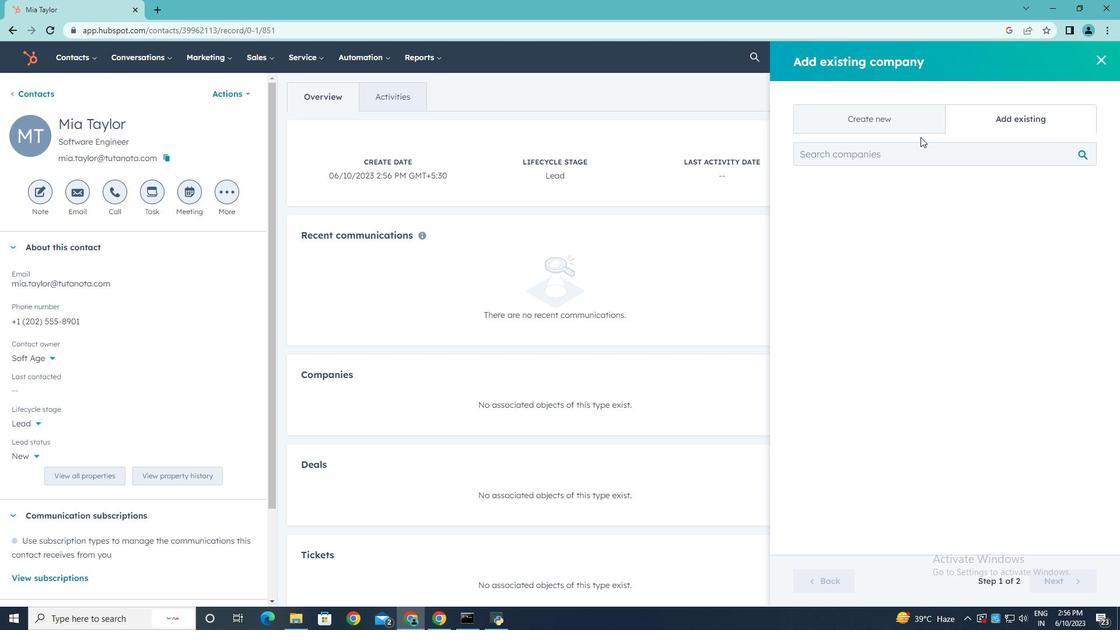 
Action: Mouse pressed left at (885, 116)
Screenshot: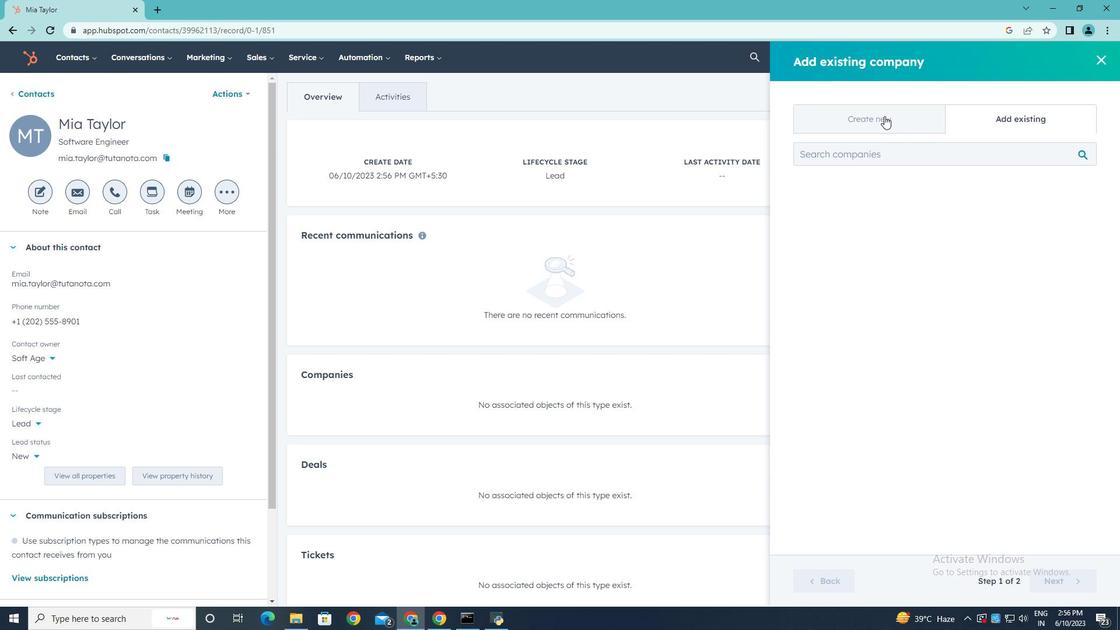 
Action: Mouse moved to (838, 186)
Screenshot: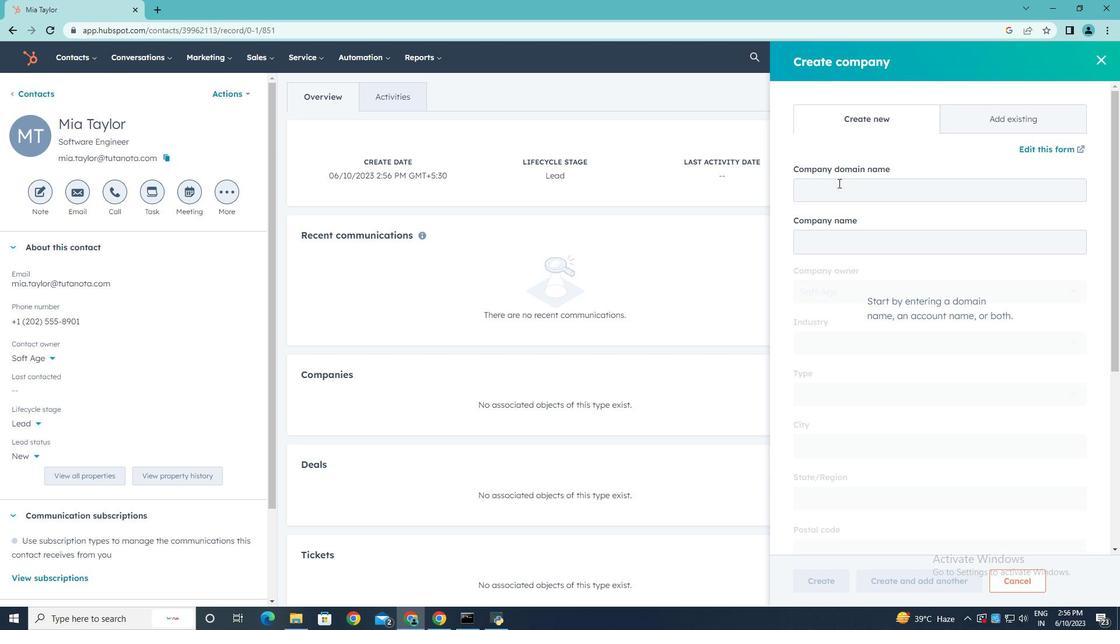 
Action: Mouse pressed left at (838, 186)
Screenshot: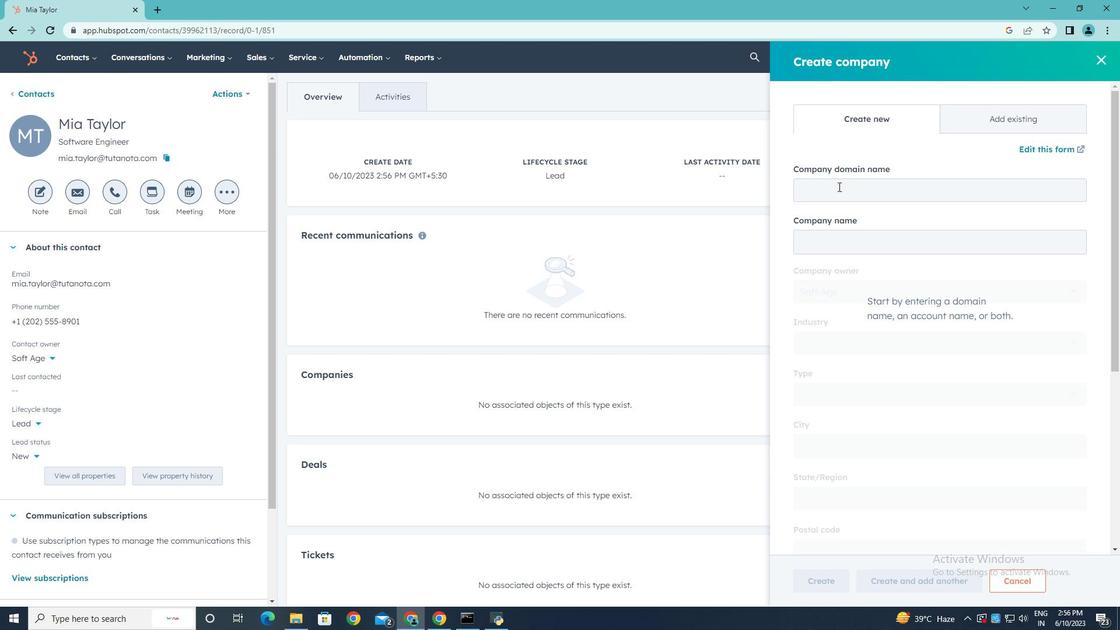 
Action: Key pressed www.refex.co.in
Screenshot: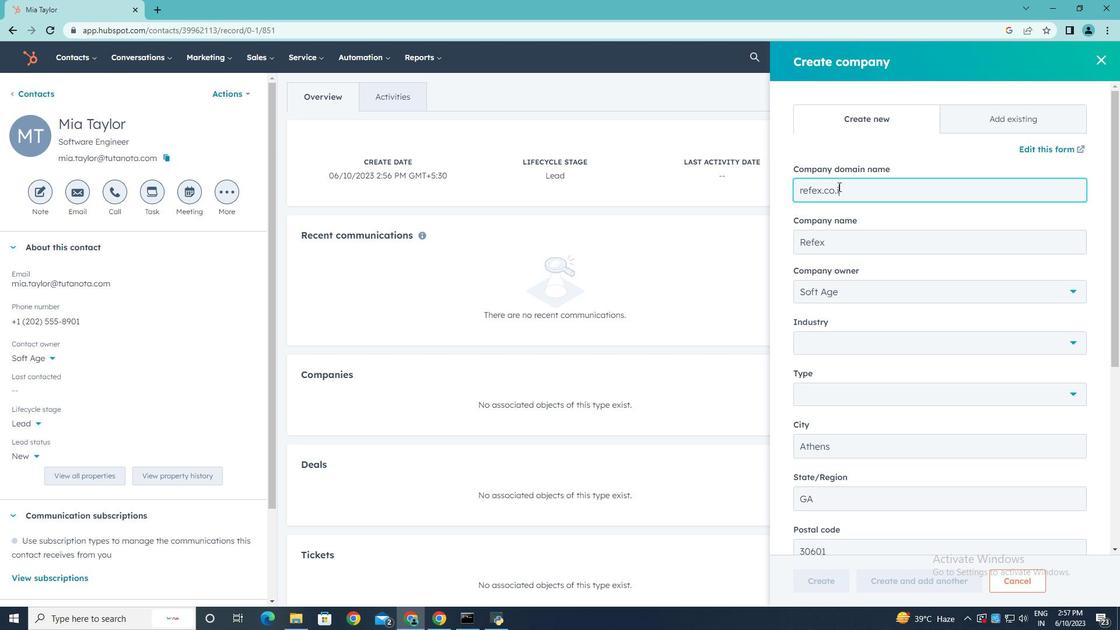 
Action: Mouse moved to (928, 231)
Screenshot: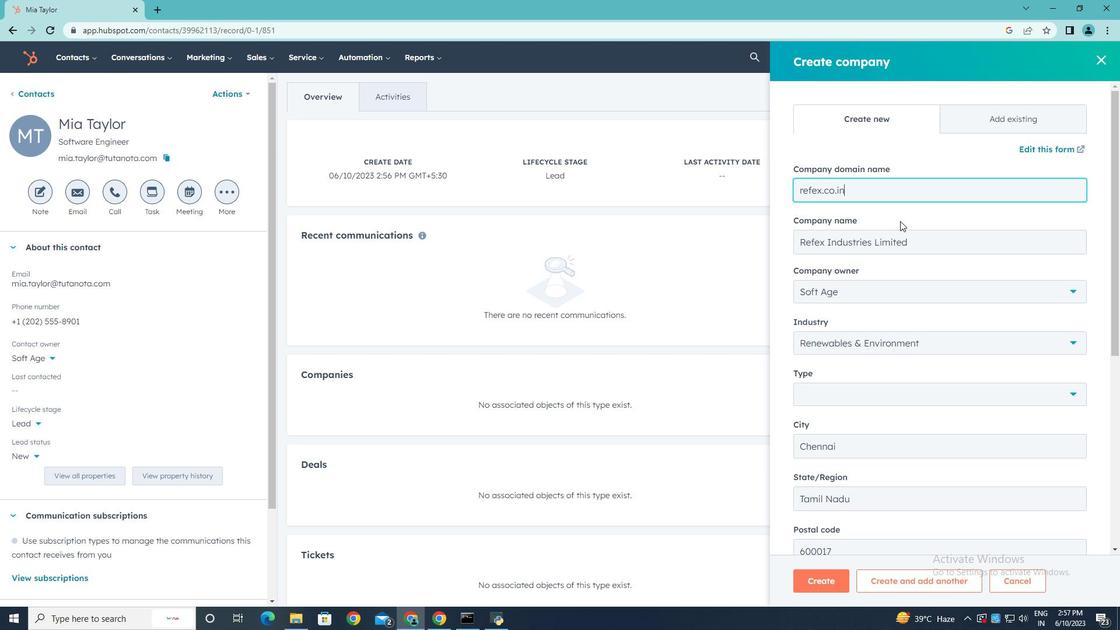 
Action: Mouse scrolled (928, 231) with delta (0, 0)
Screenshot: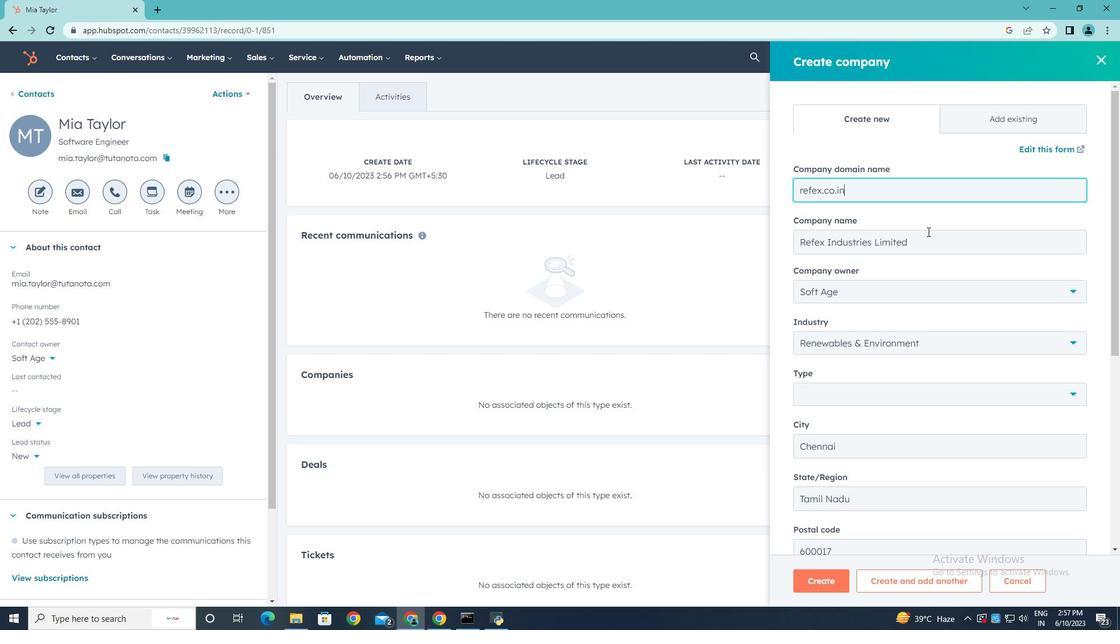 
Action: Mouse scrolled (928, 231) with delta (0, 0)
Screenshot: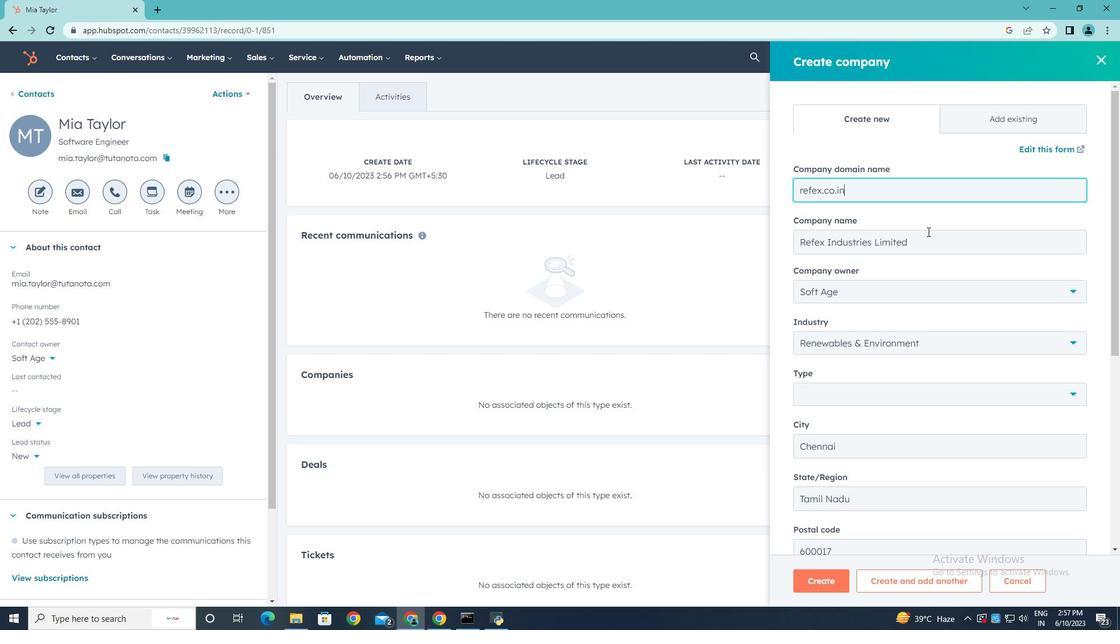 
Action: Mouse scrolled (928, 231) with delta (0, 0)
Screenshot: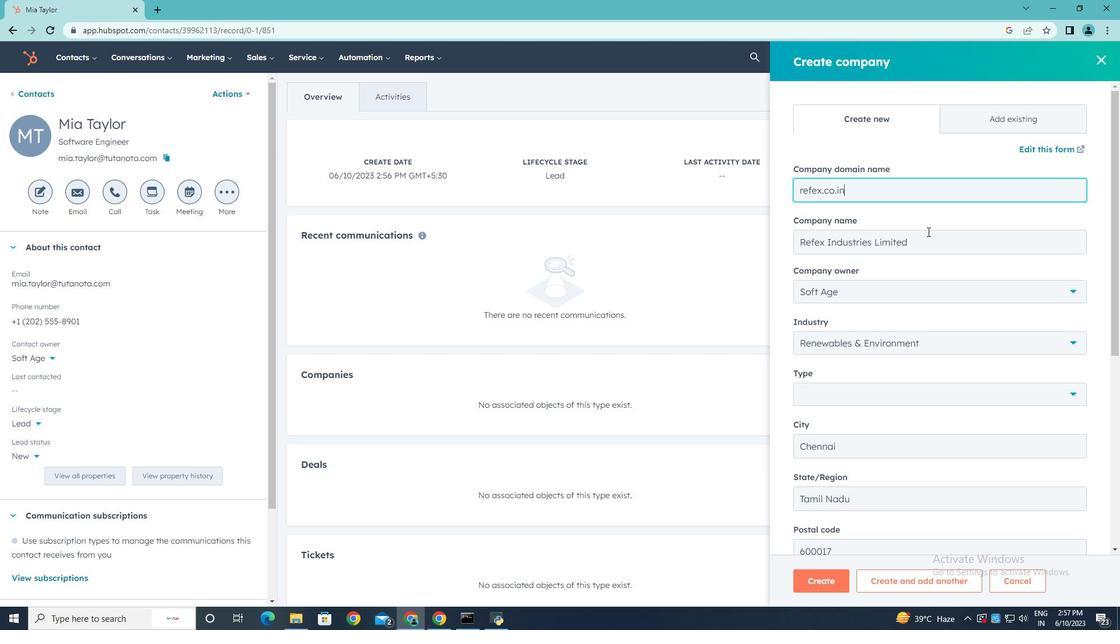 
Action: Mouse moved to (1072, 221)
Screenshot: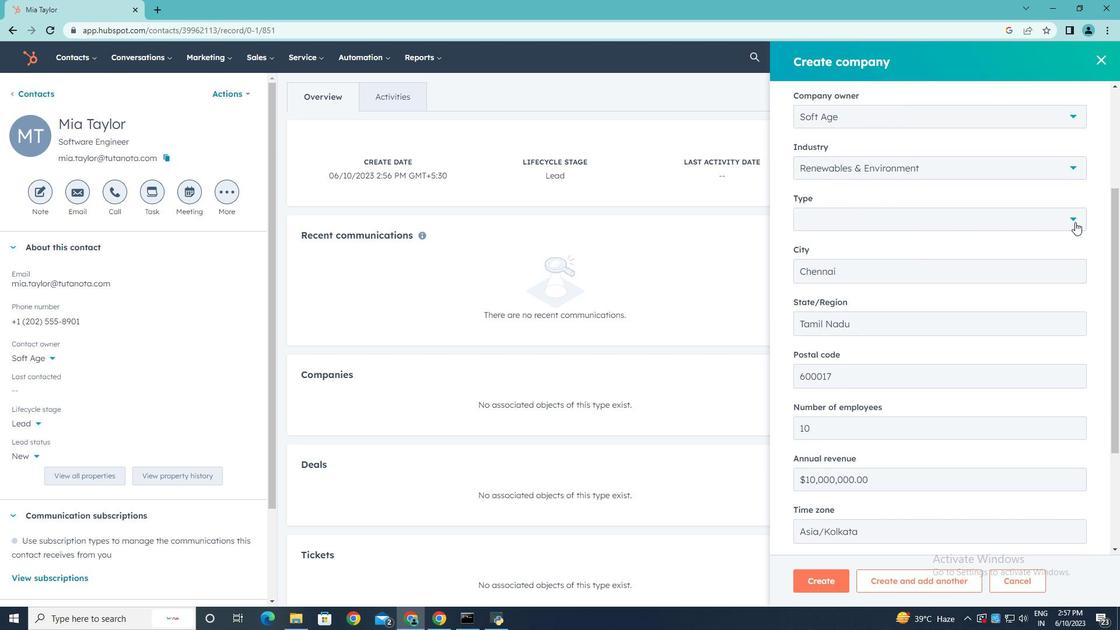 
Action: Mouse pressed left at (1072, 221)
Screenshot: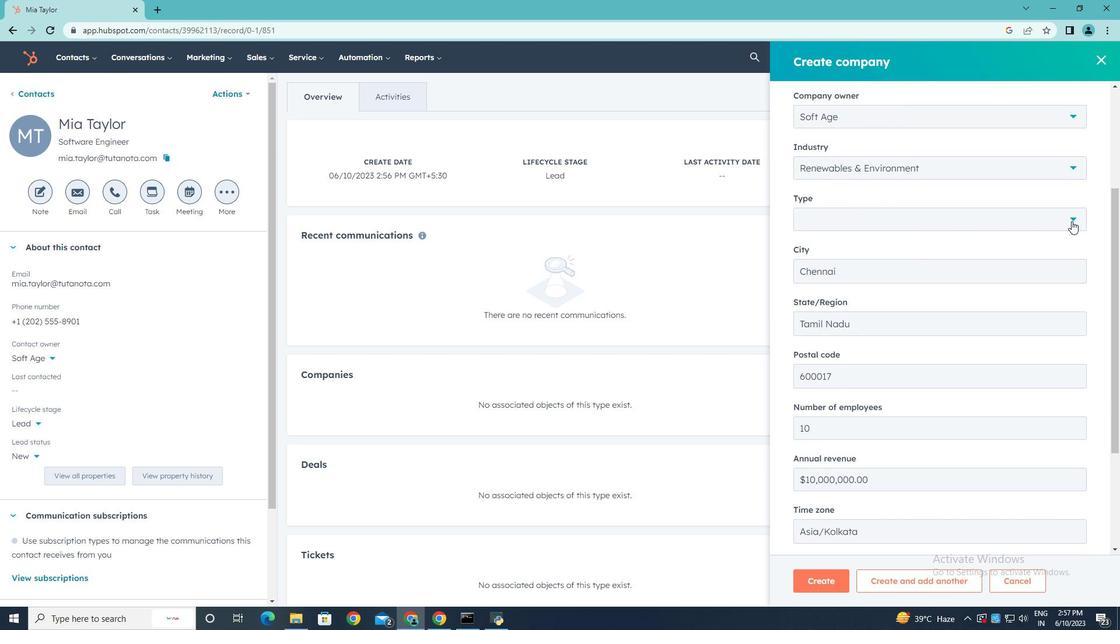 
Action: Mouse moved to (842, 272)
Screenshot: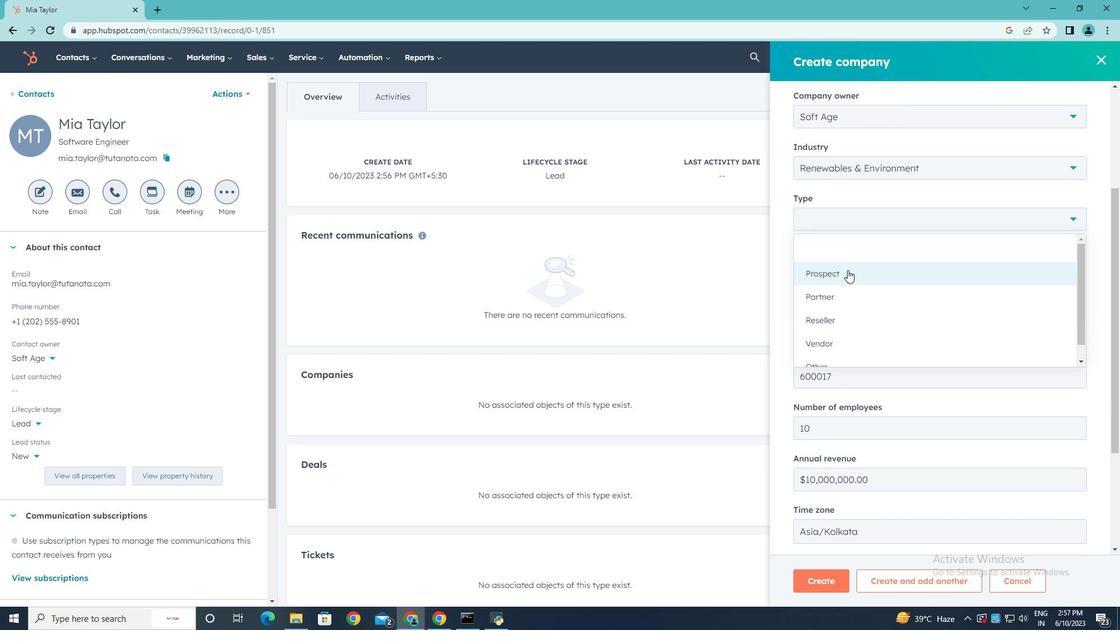
Action: Mouse pressed left at (842, 272)
Screenshot: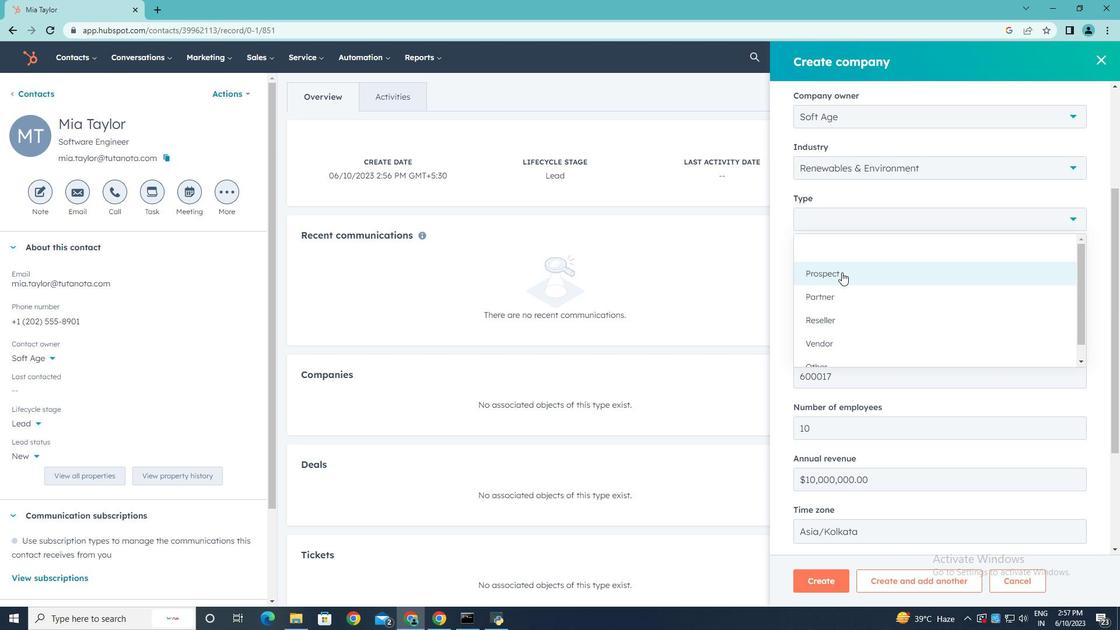 
Action: Mouse moved to (904, 279)
Screenshot: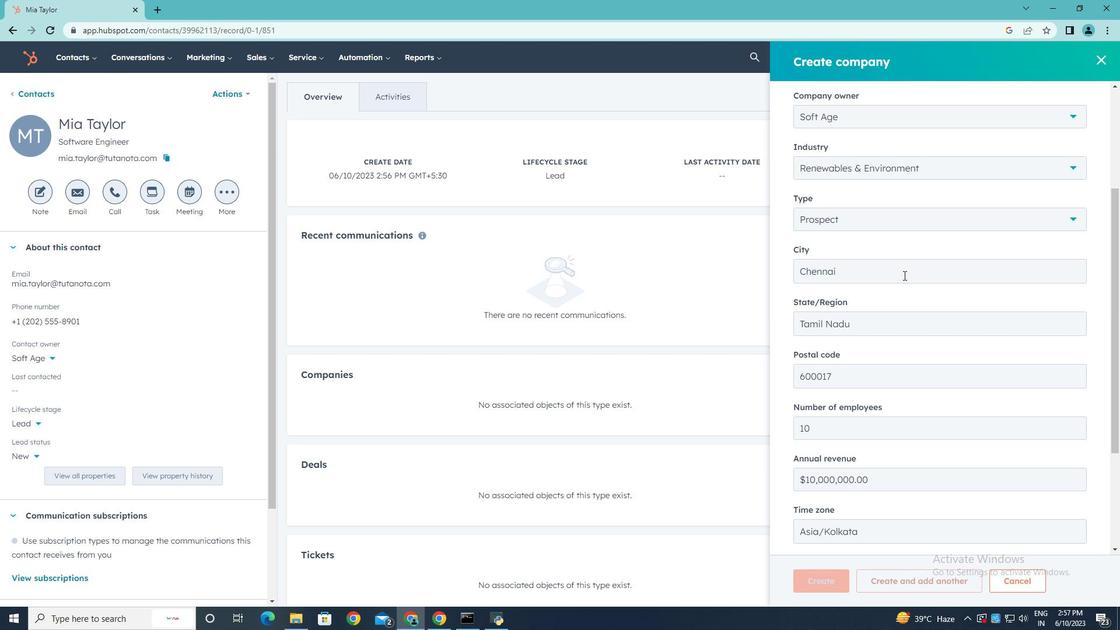 
Action: Mouse scrolled (904, 278) with delta (0, 0)
Screenshot: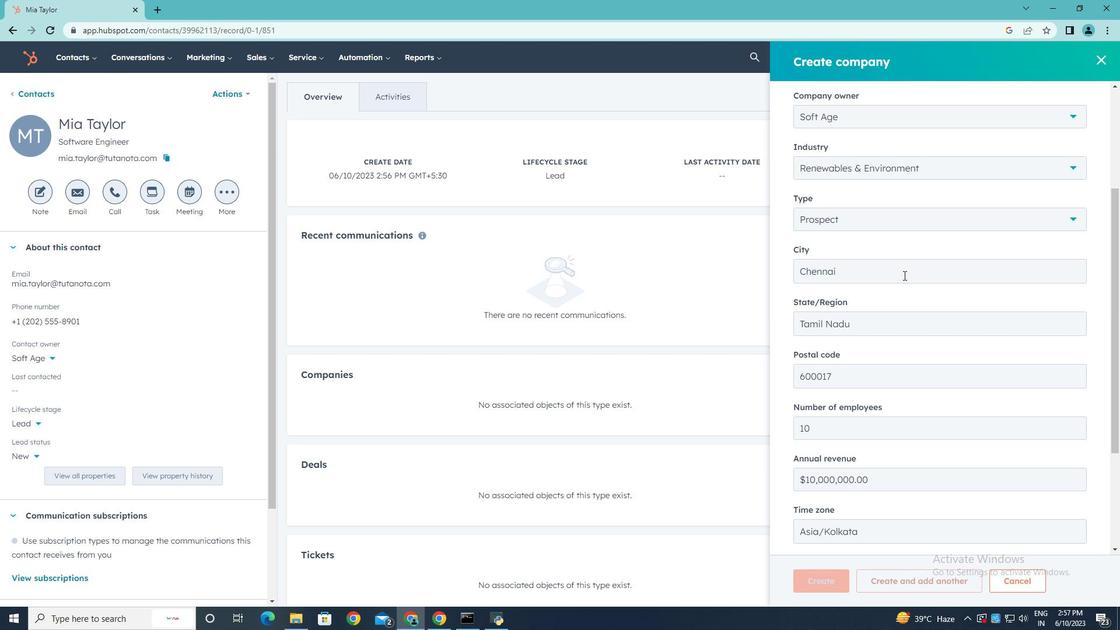 
Action: Mouse scrolled (904, 278) with delta (0, 0)
Screenshot: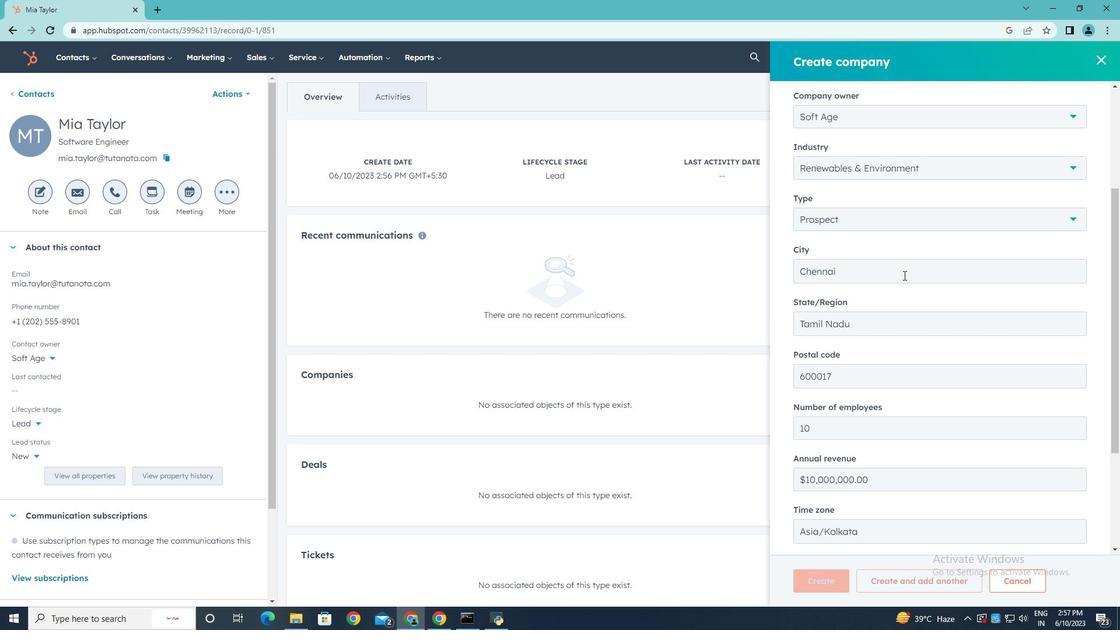 
Action: Mouse scrolled (904, 278) with delta (0, 0)
Screenshot: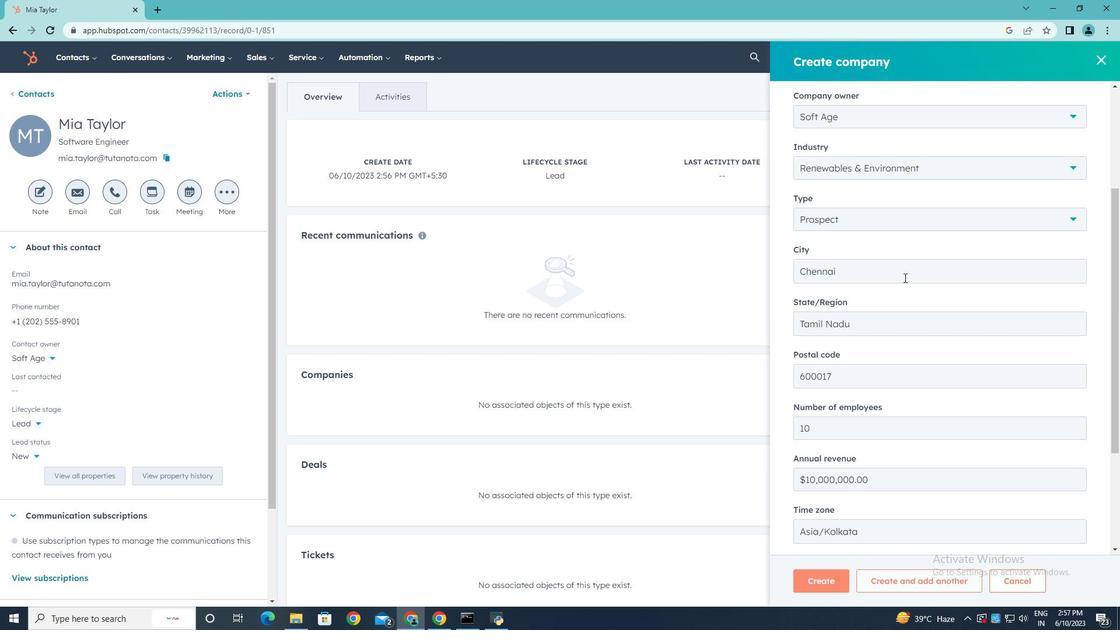 
Action: Mouse scrolled (904, 278) with delta (0, 0)
Screenshot: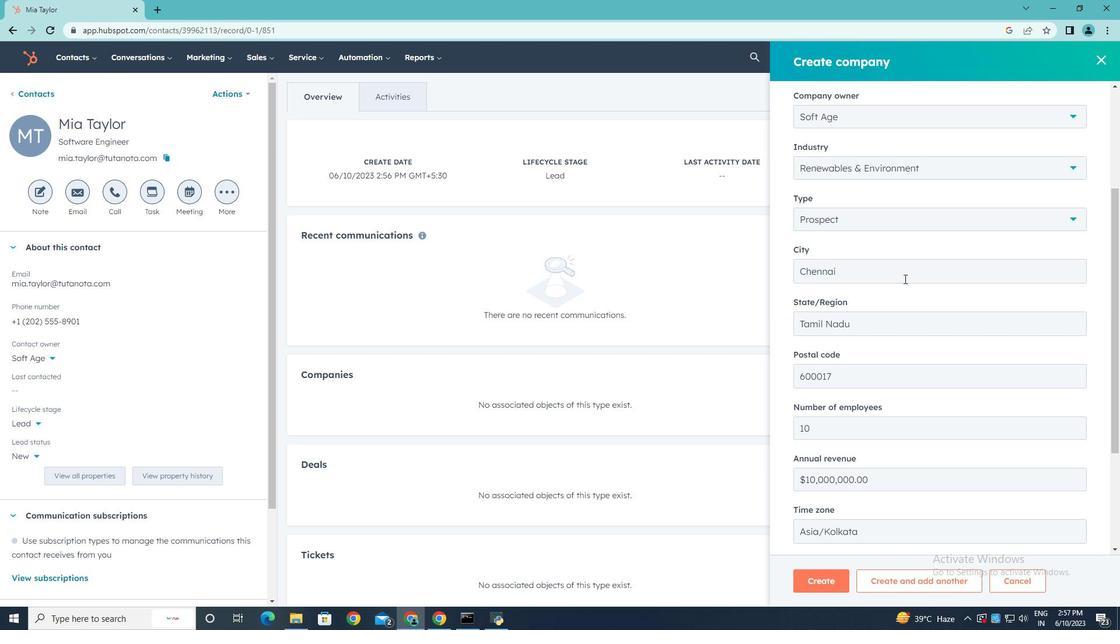 
Action: Mouse scrolled (904, 278) with delta (0, 0)
Screenshot: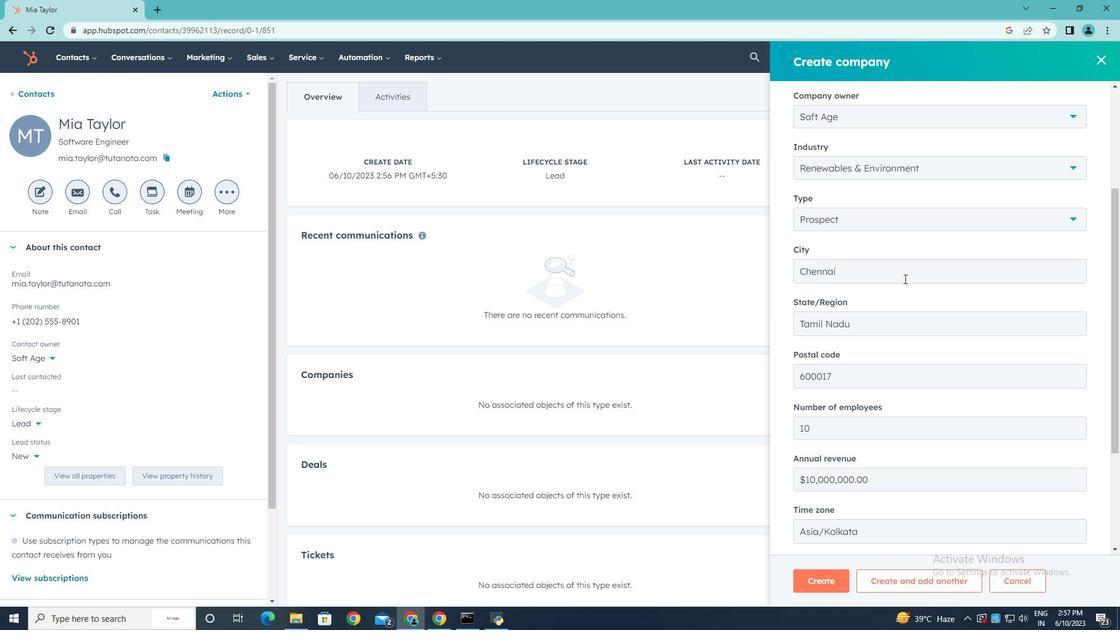
Action: Mouse scrolled (904, 278) with delta (0, 0)
Screenshot: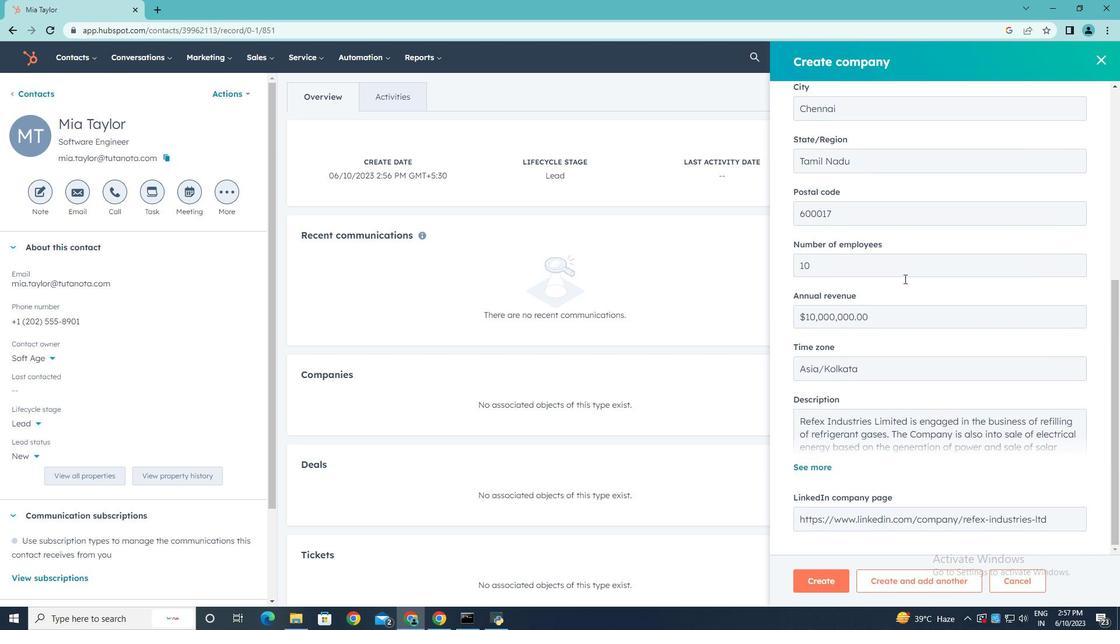 
Action: Mouse scrolled (904, 278) with delta (0, 0)
Screenshot: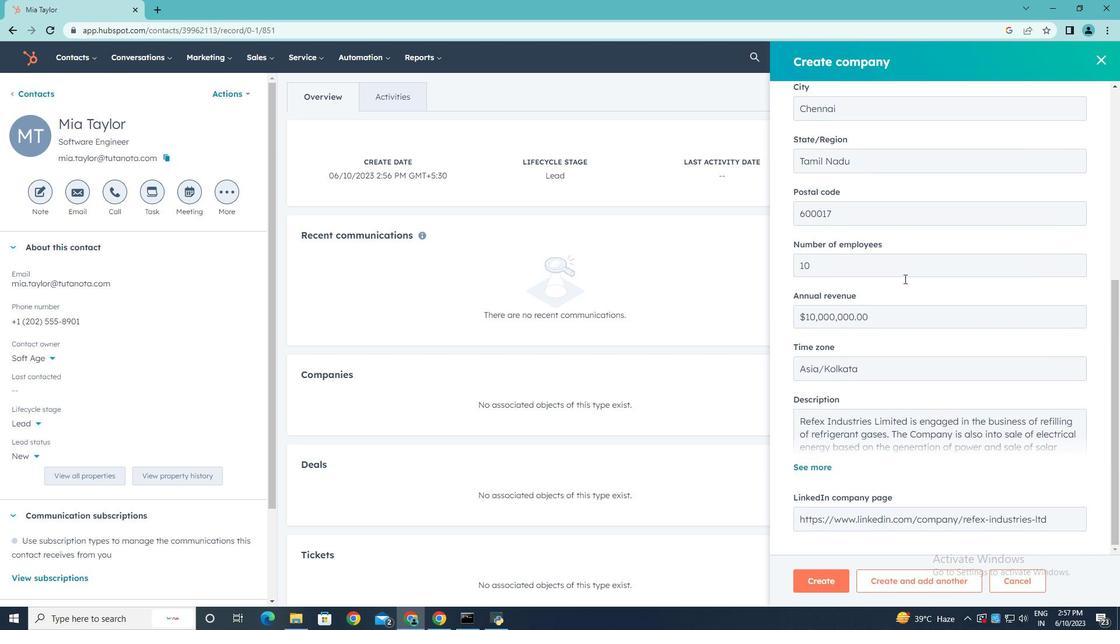 
Action: Mouse scrolled (904, 278) with delta (0, 0)
Screenshot: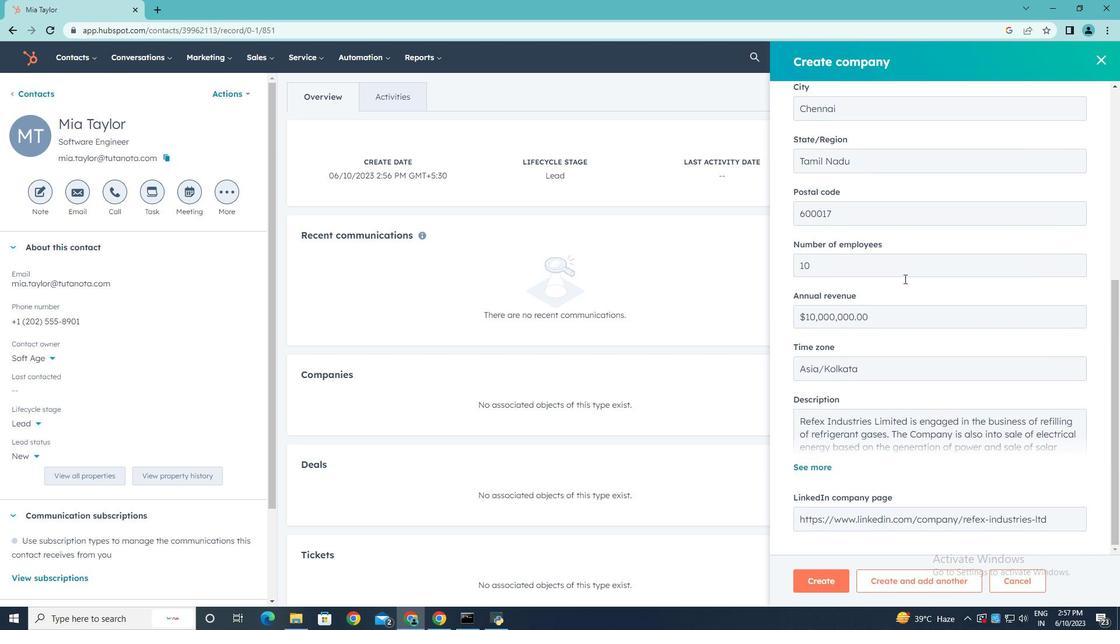 
Action: Mouse moved to (829, 577)
Screenshot: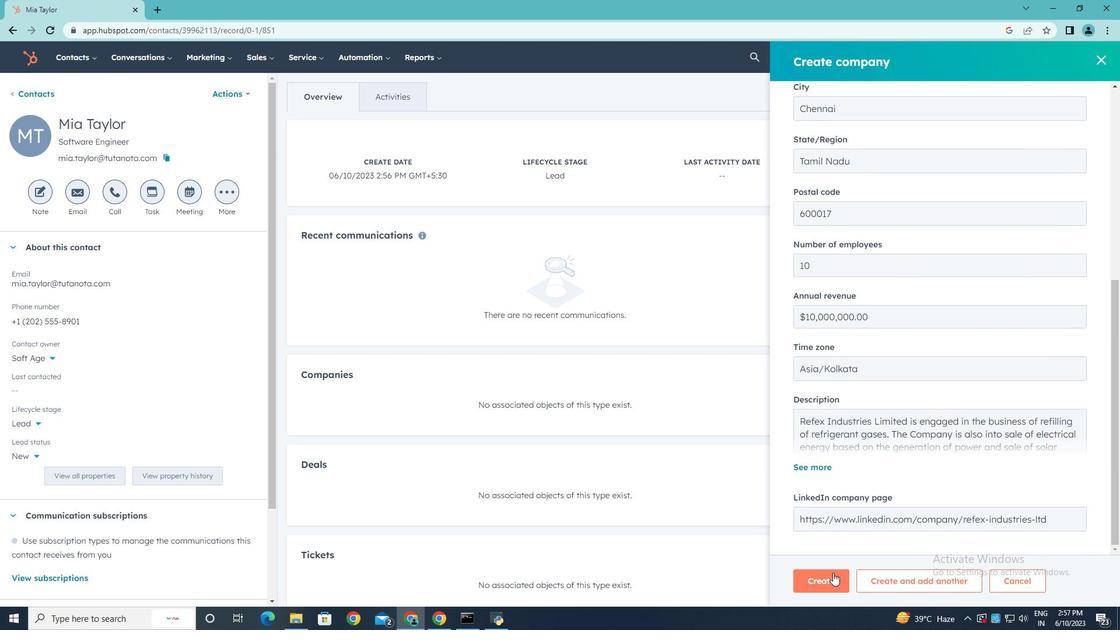 
Action: Mouse pressed left at (829, 577)
Screenshot: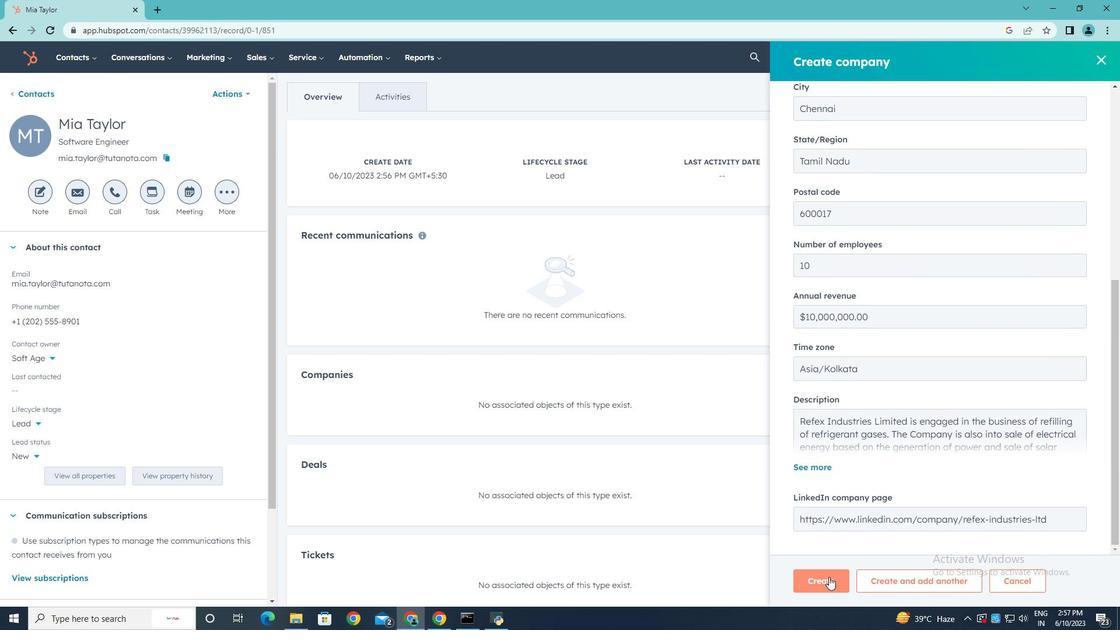 
Action: Mouse moved to (612, 393)
Screenshot: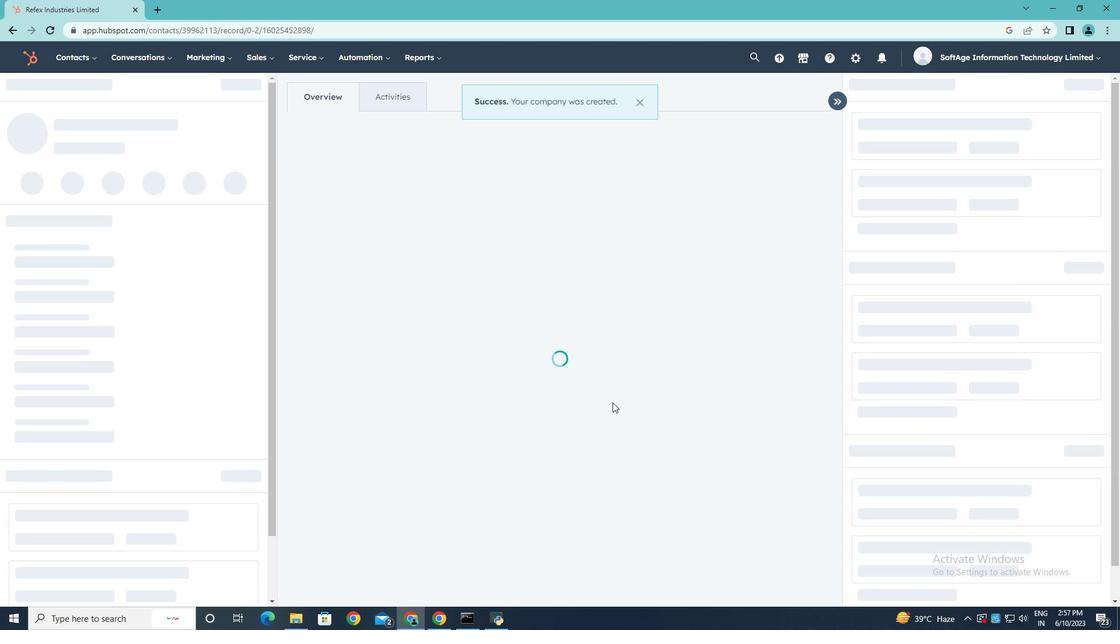 
